 Task: Find connections with filter location Moskháton with filter topic #moneywith filter profile language German with filter current company Exchange4media with filter school St Joseph's College of Commerce (Autonomous) with filter industry Metal Valve, Ball, and Roller Manufacturing with filter service category Project Management with filter keywords title Personal Trainer
Action: Mouse moved to (310, 208)
Screenshot: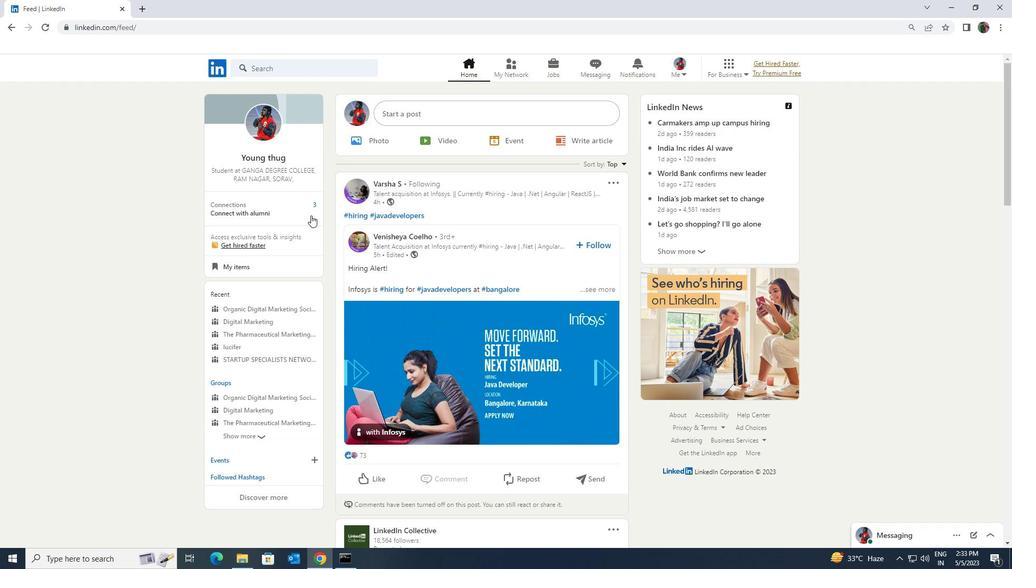 
Action: Mouse pressed left at (310, 208)
Screenshot: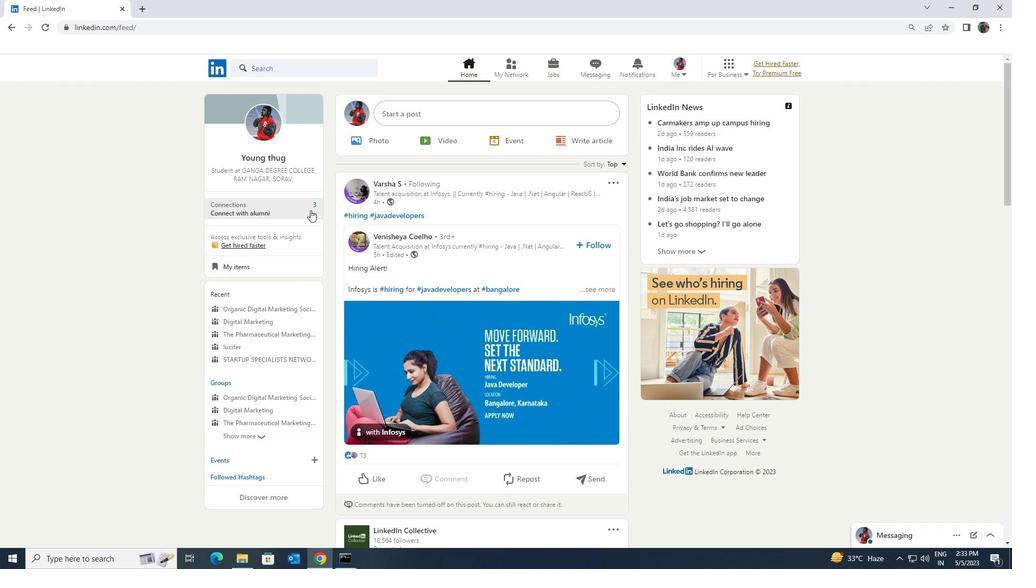 
Action: Mouse moved to (324, 122)
Screenshot: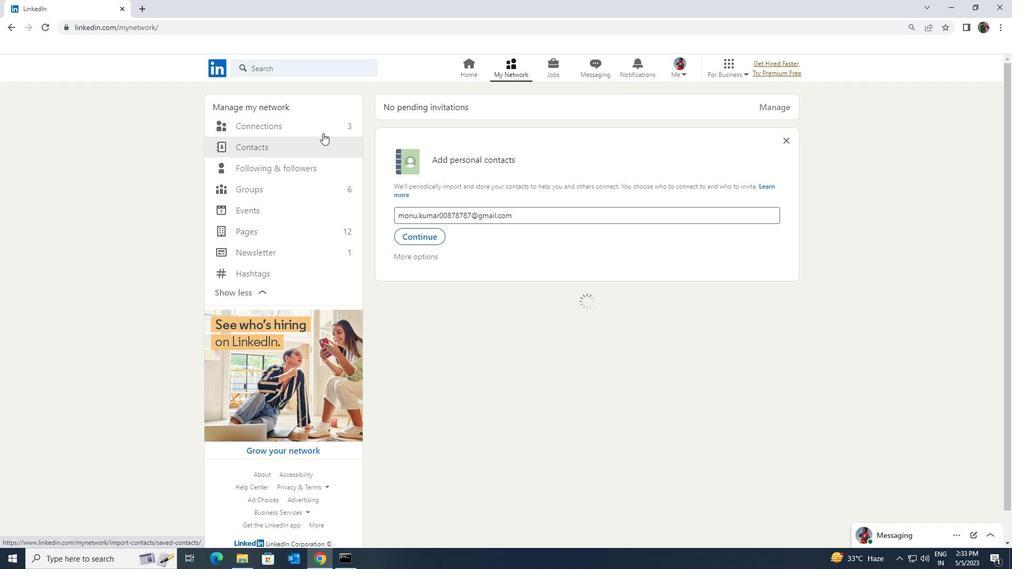 
Action: Mouse pressed left at (324, 122)
Screenshot: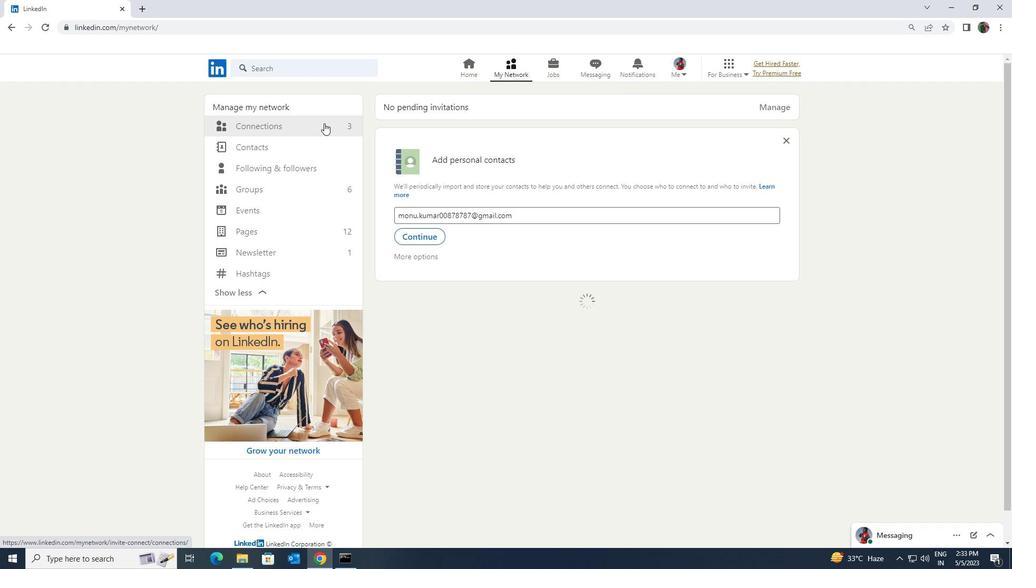 
Action: Mouse moved to (583, 124)
Screenshot: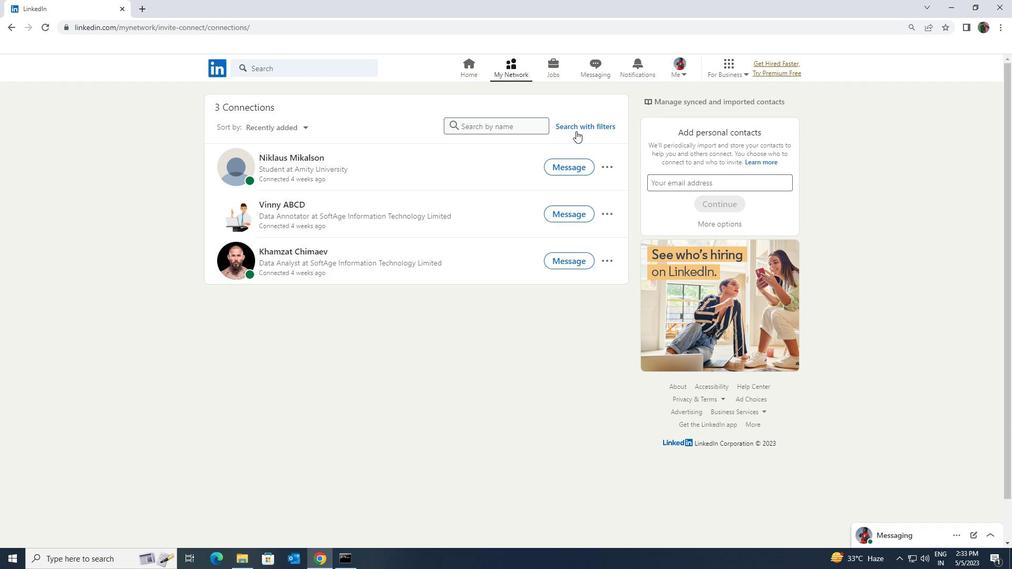 
Action: Mouse pressed left at (583, 124)
Screenshot: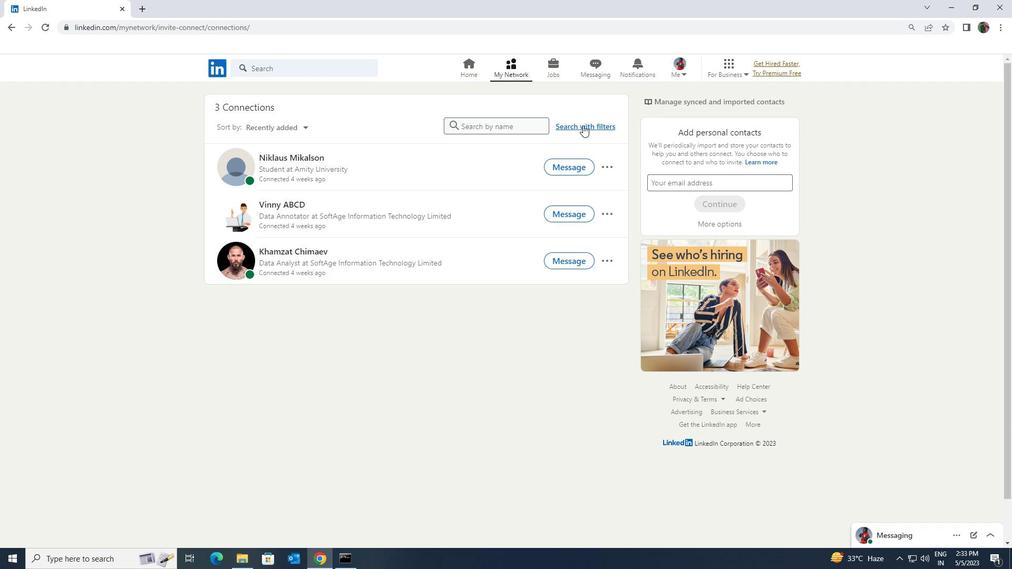 
Action: Mouse moved to (535, 97)
Screenshot: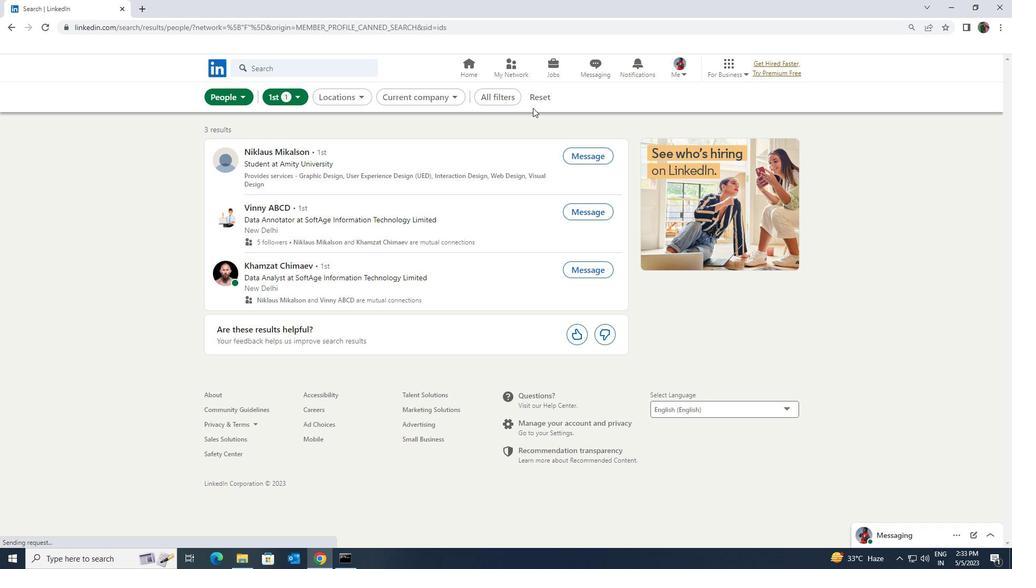 
Action: Mouse pressed left at (535, 97)
Screenshot: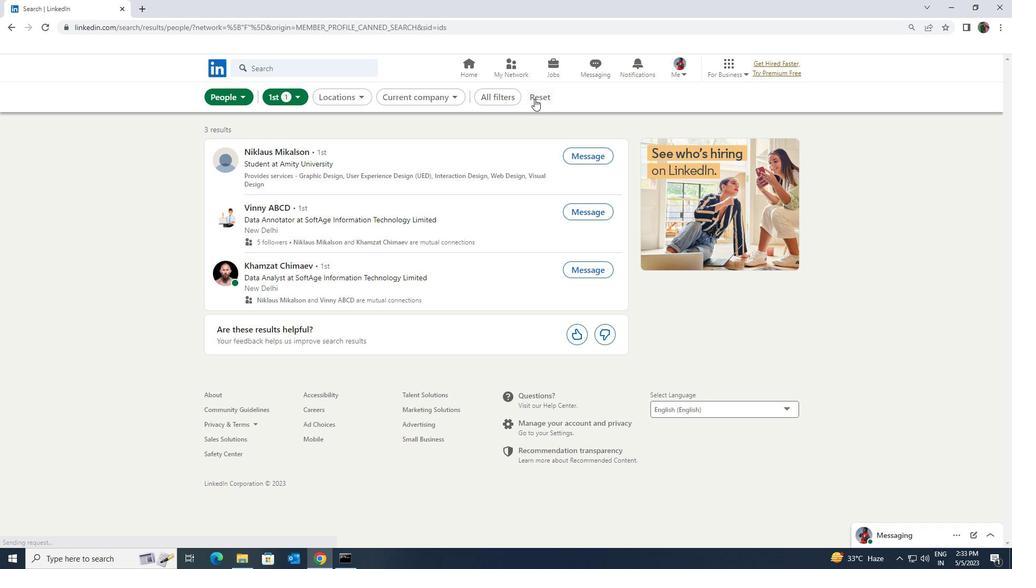 
Action: Mouse moved to (527, 98)
Screenshot: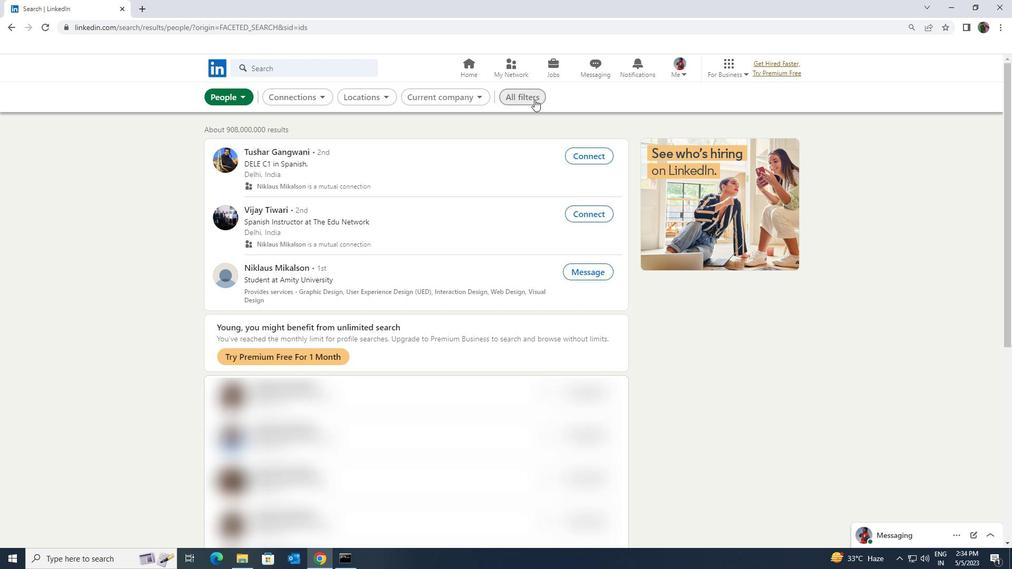 
Action: Mouse pressed left at (527, 98)
Screenshot: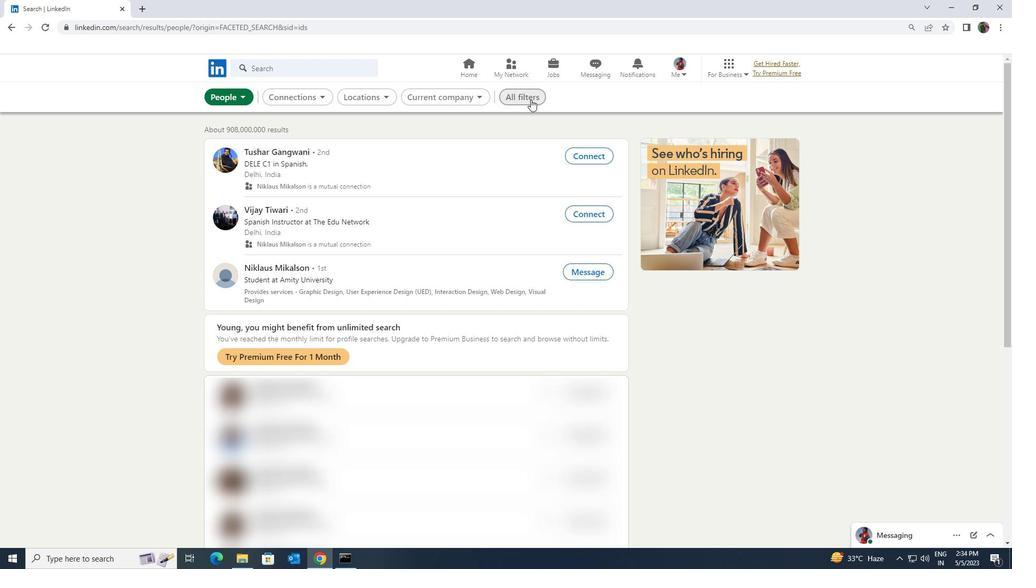 
Action: Mouse moved to (885, 410)
Screenshot: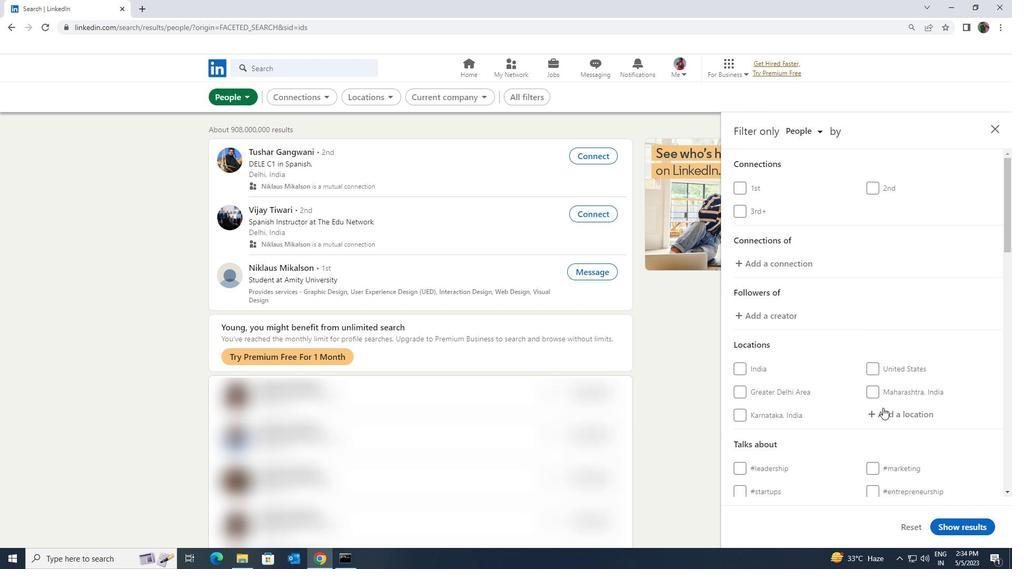 
Action: Mouse pressed left at (885, 410)
Screenshot: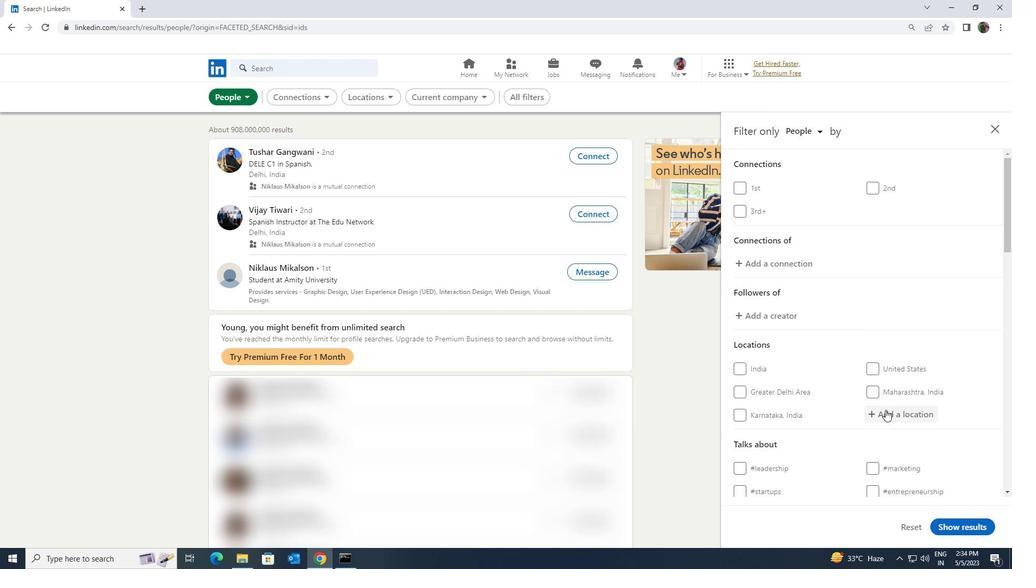 
Action: Key pressed <Key.shift>MOSKHATON
Screenshot: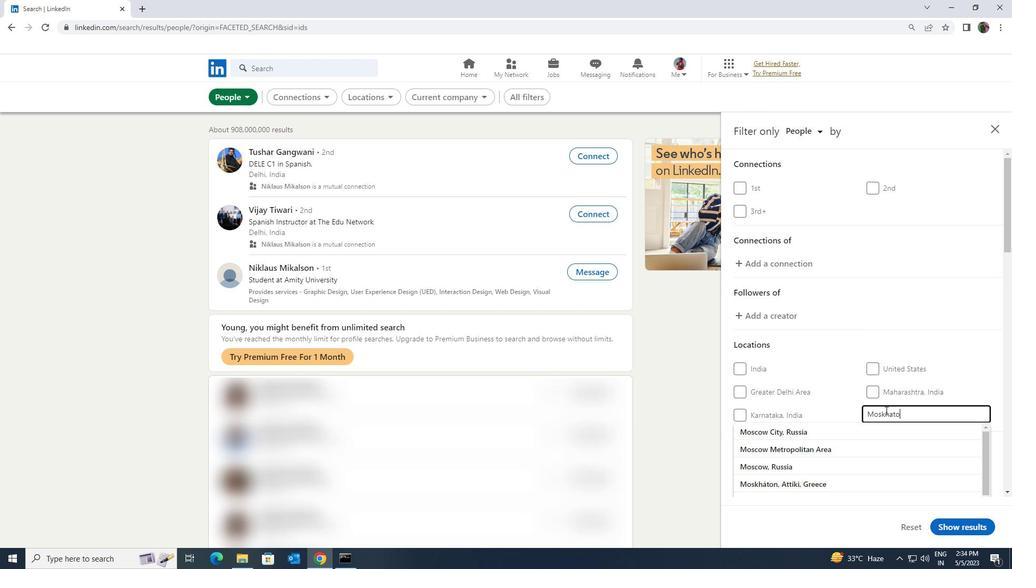 
Action: Mouse moved to (879, 428)
Screenshot: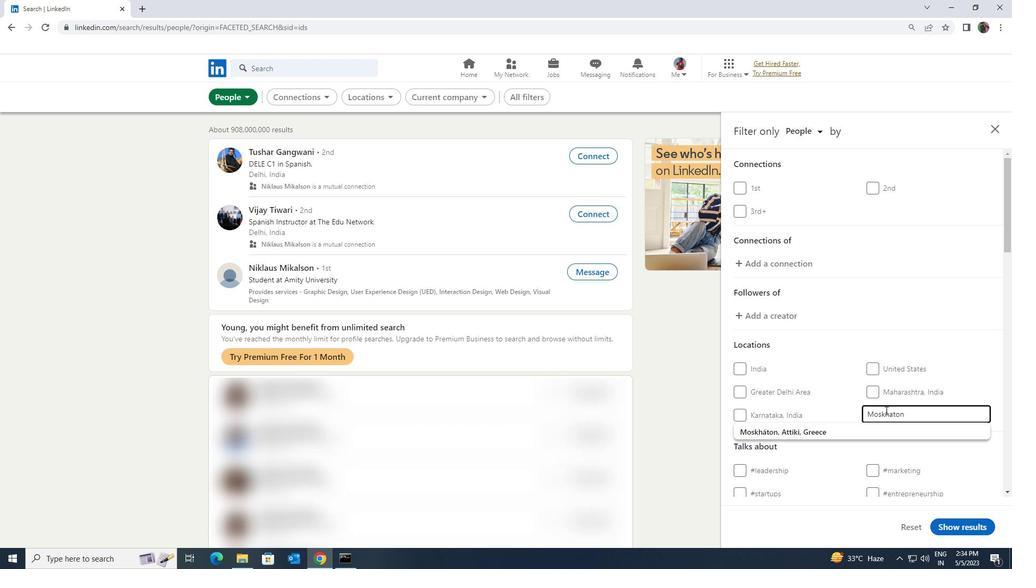 
Action: Mouse pressed left at (879, 428)
Screenshot: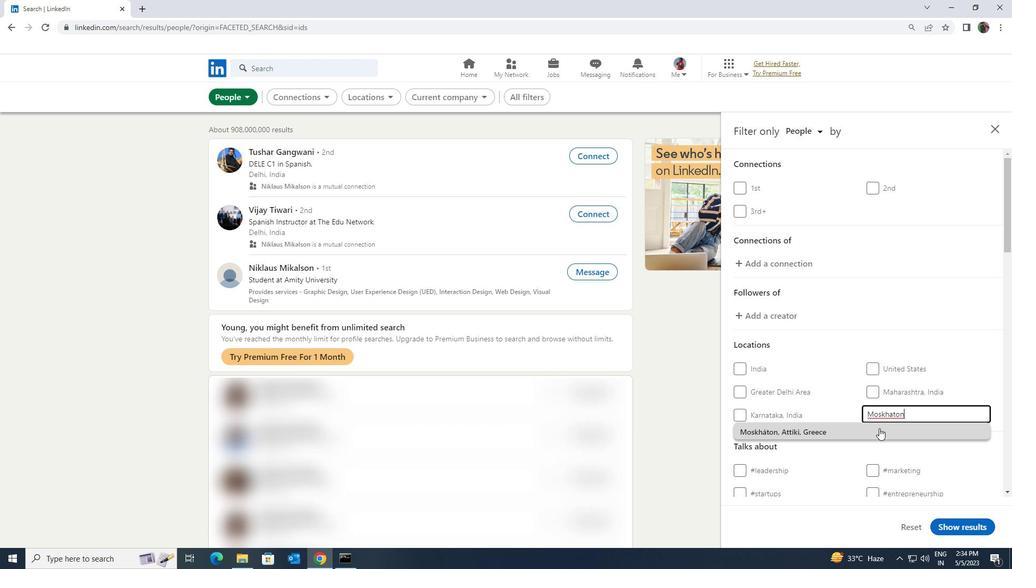 
Action: Mouse scrolled (879, 428) with delta (0, 0)
Screenshot: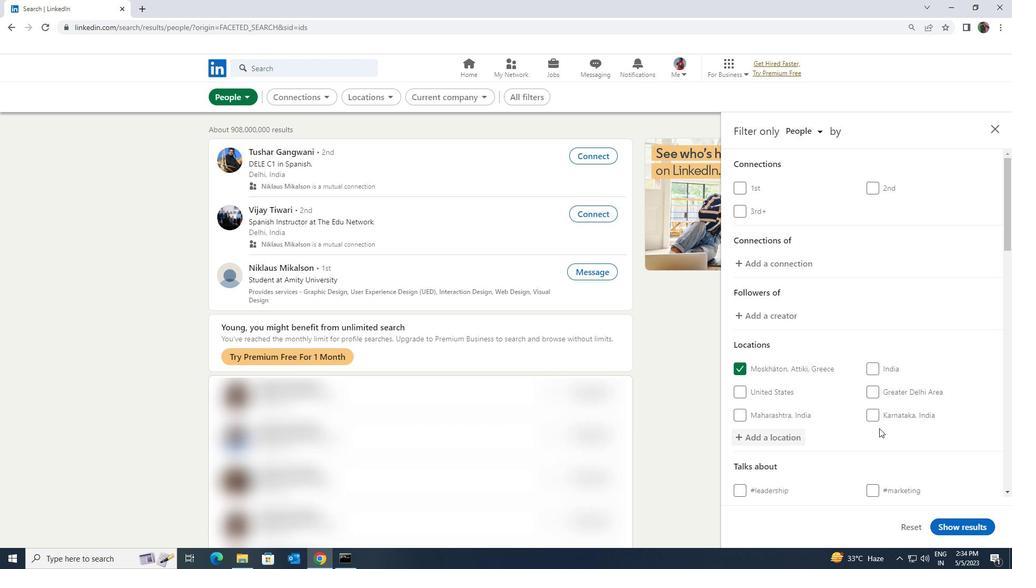 
Action: Mouse moved to (879, 428)
Screenshot: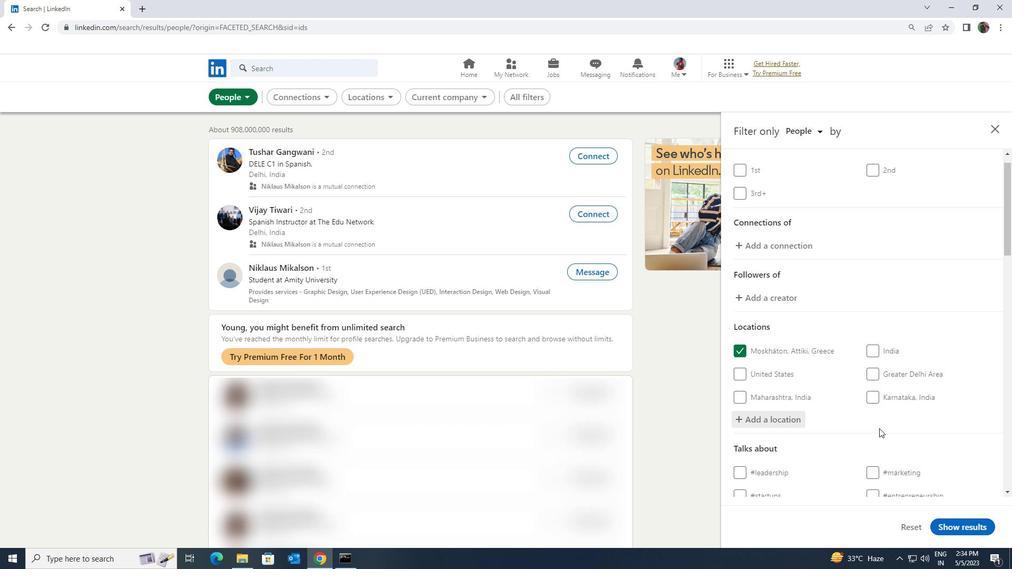 
Action: Mouse scrolled (879, 428) with delta (0, 0)
Screenshot: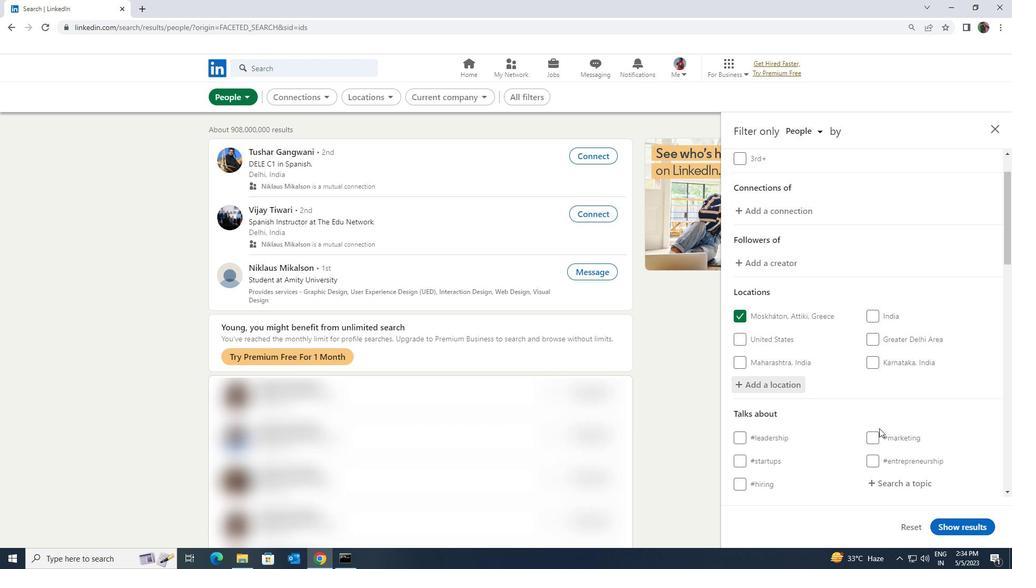 
Action: Mouse pressed left at (879, 428)
Screenshot: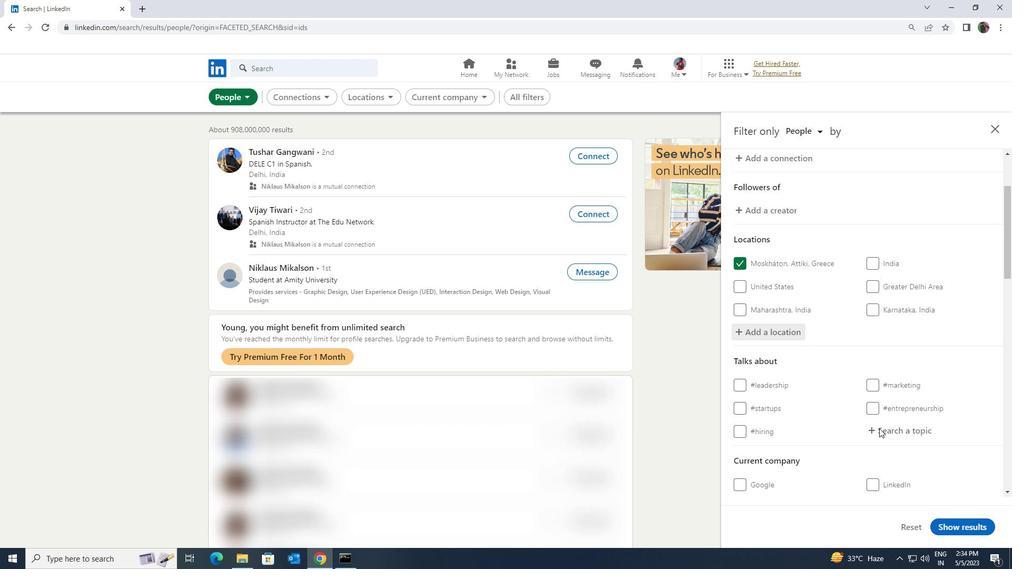 
Action: Key pressed <Key.shift><Key.shift><Key.shift>MONEY
Screenshot: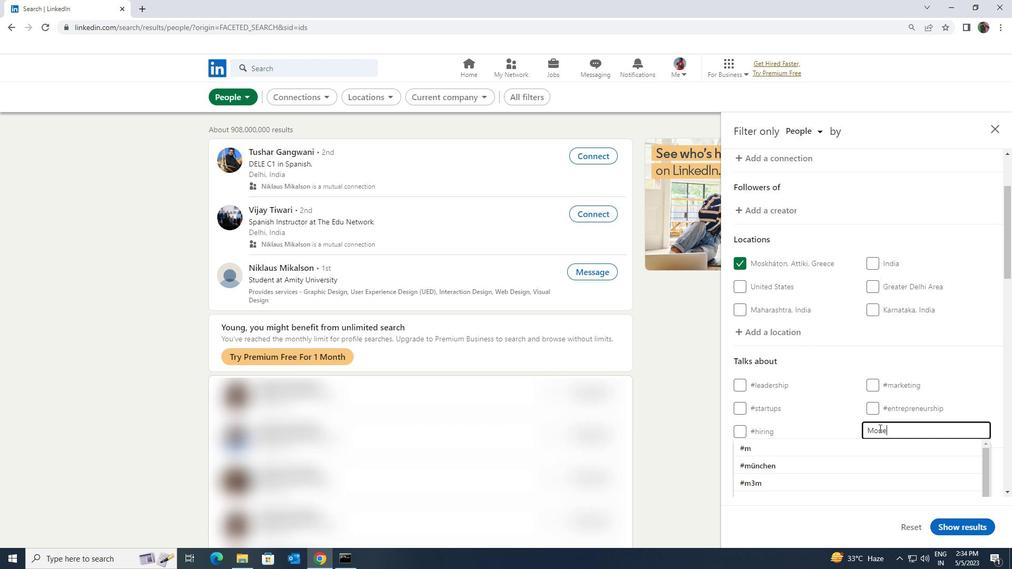 
Action: Mouse moved to (878, 440)
Screenshot: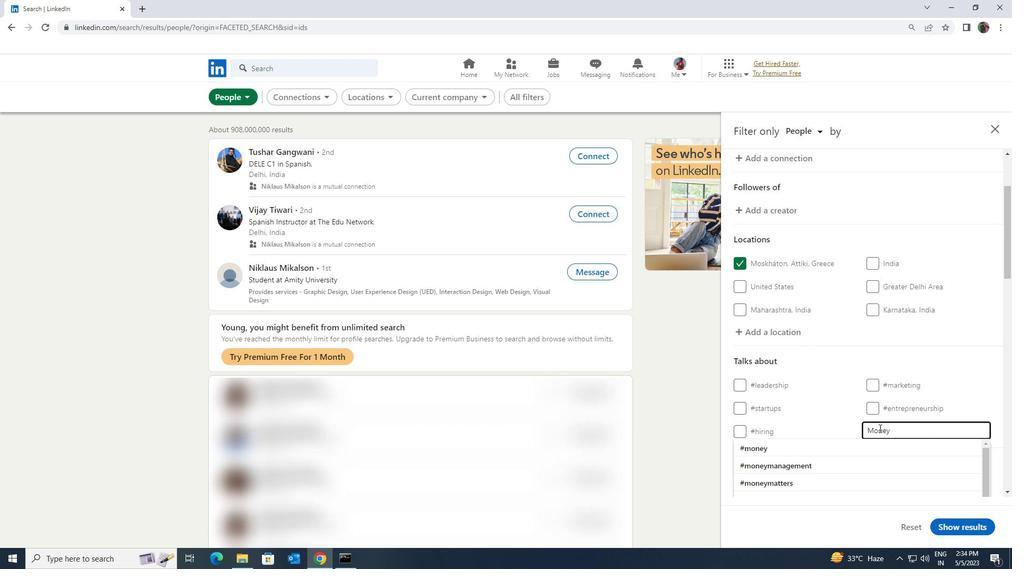 
Action: Mouse pressed left at (878, 440)
Screenshot: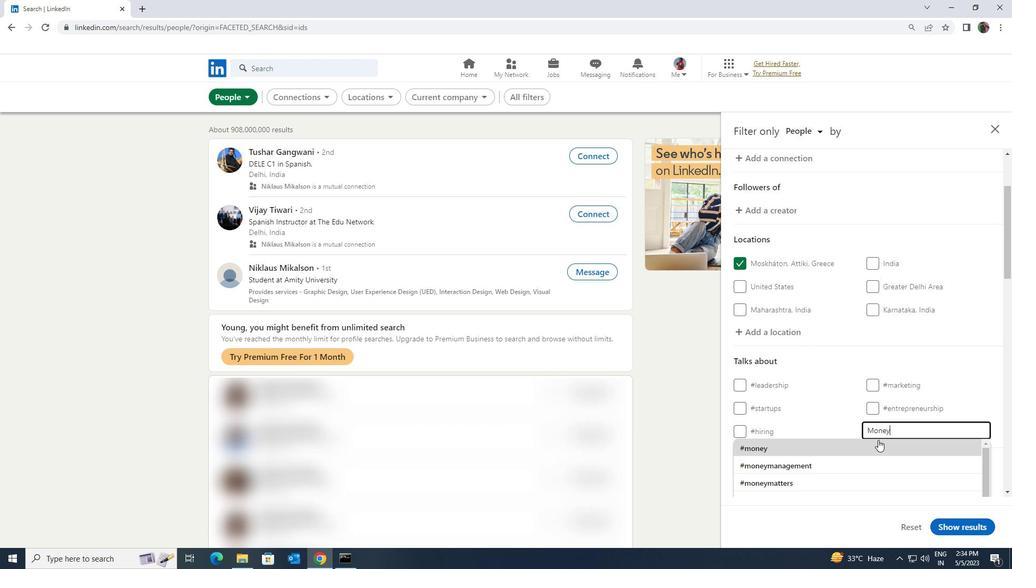 
Action: Mouse scrolled (878, 439) with delta (0, 0)
Screenshot: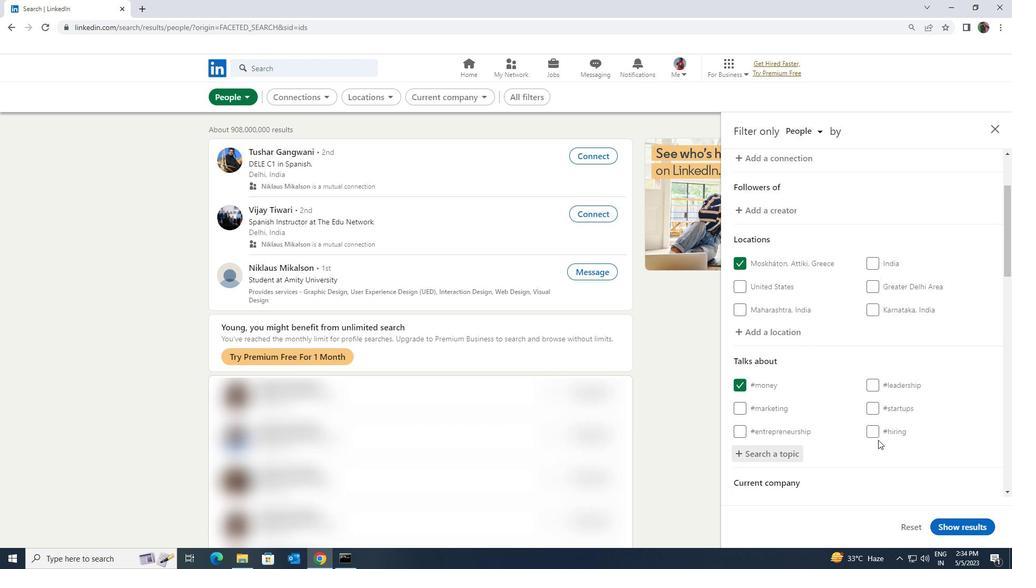 
Action: Mouse scrolled (878, 439) with delta (0, 0)
Screenshot: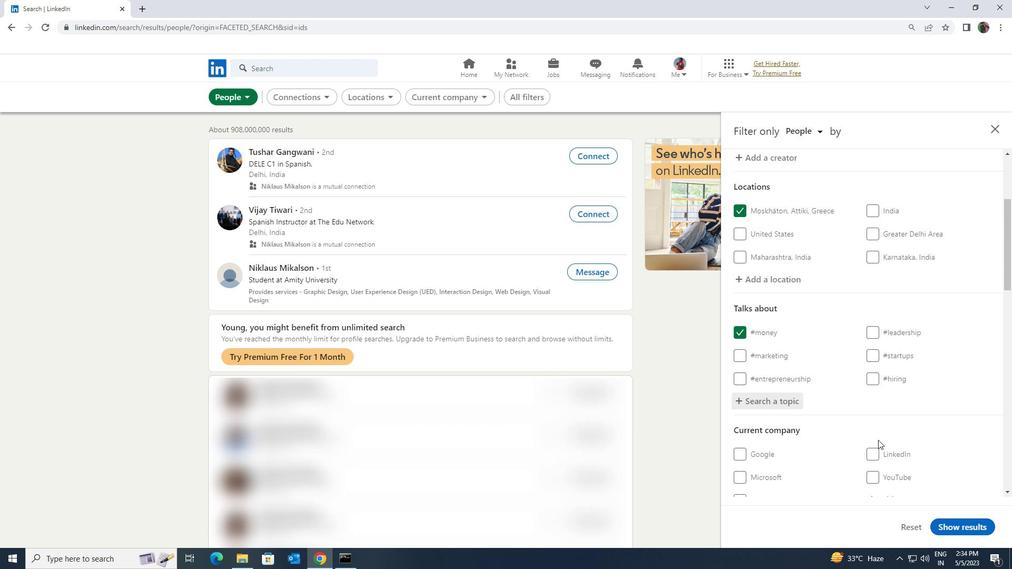 
Action: Mouse scrolled (878, 439) with delta (0, 0)
Screenshot: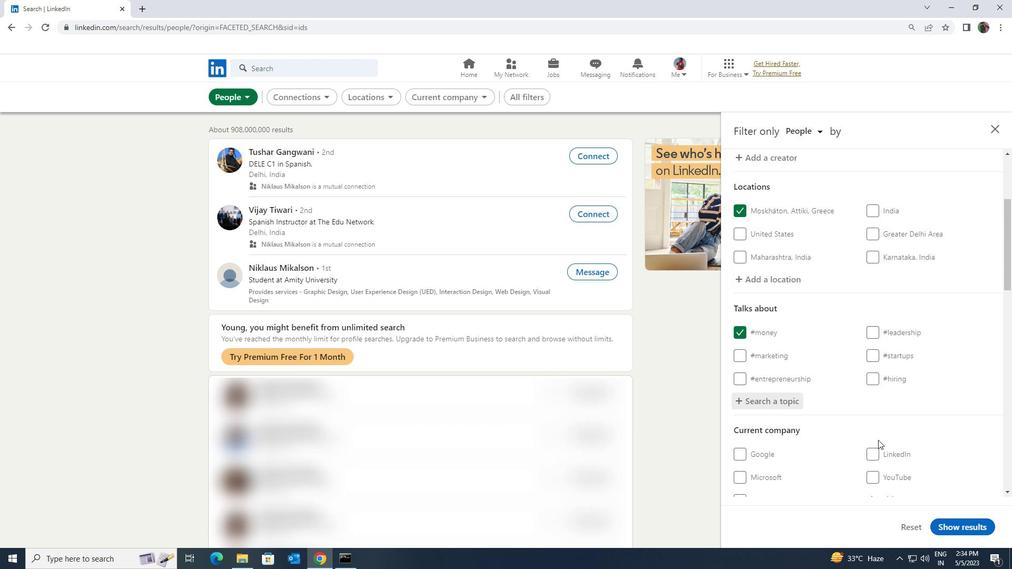 
Action: Mouse scrolled (878, 439) with delta (0, 0)
Screenshot: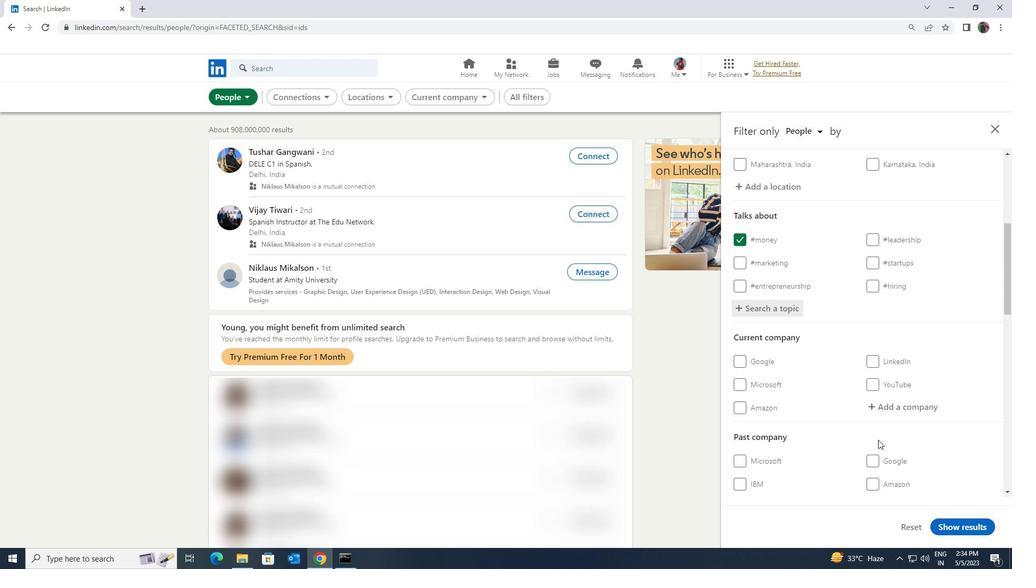 
Action: Mouse scrolled (878, 439) with delta (0, 0)
Screenshot: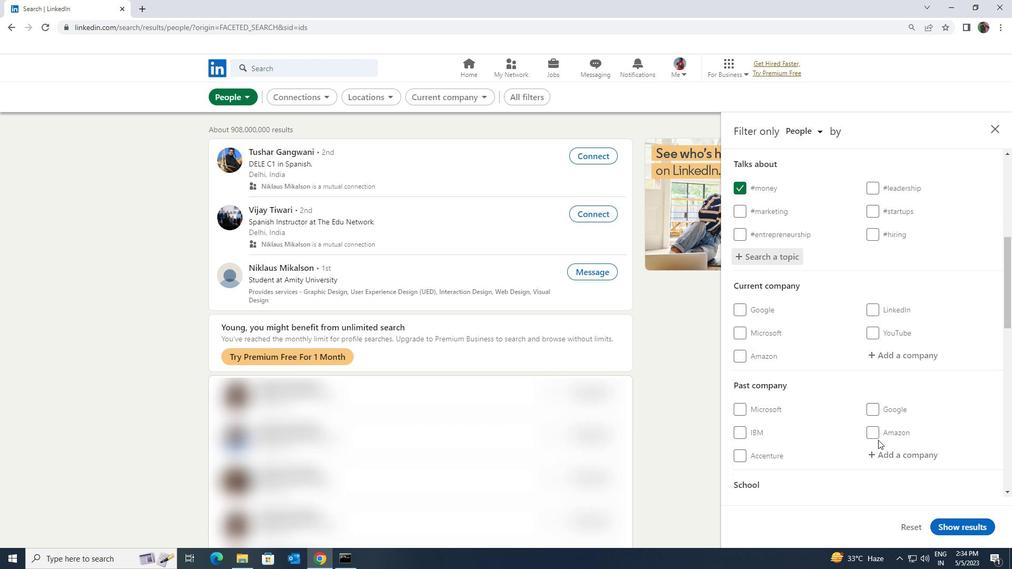 
Action: Mouse scrolled (878, 439) with delta (0, 0)
Screenshot: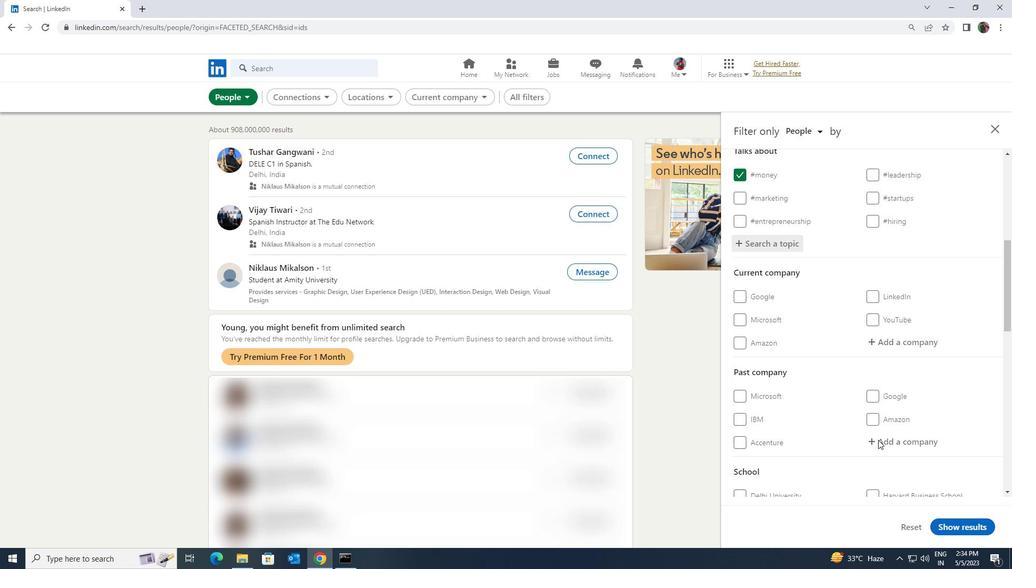 
Action: Mouse scrolled (878, 439) with delta (0, 0)
Screenshot: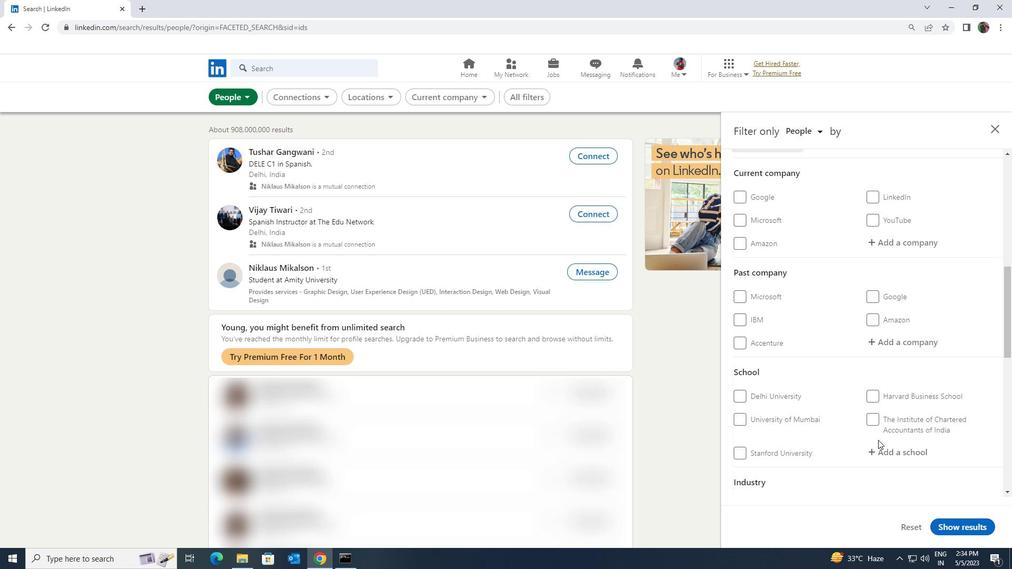 
Action: Mouse scrolled (878, 439) with delta (0, 0)
Screenshot: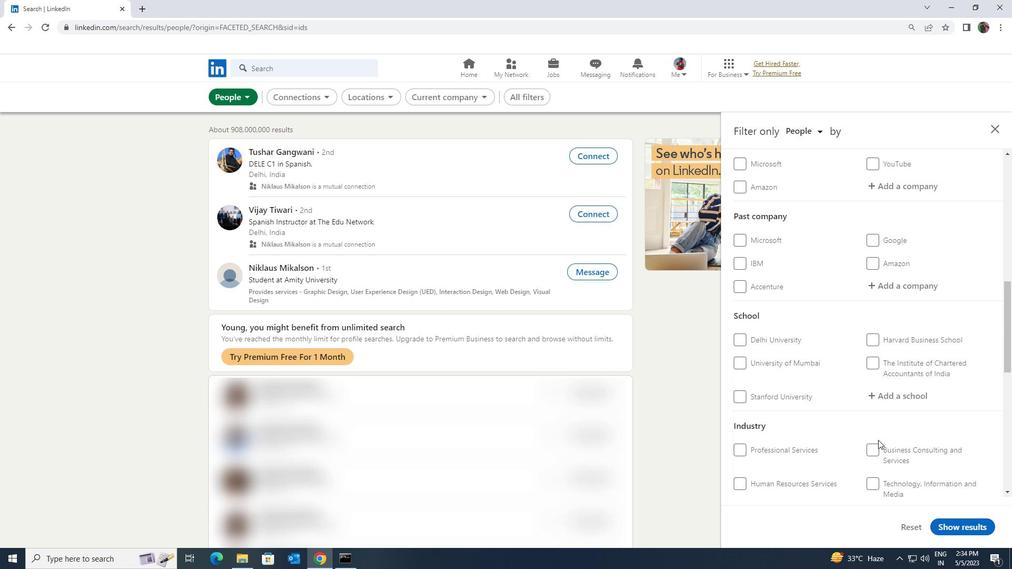 
Action: Mouse scrolled (878, 439) with delta (0, 0)
Screenshot: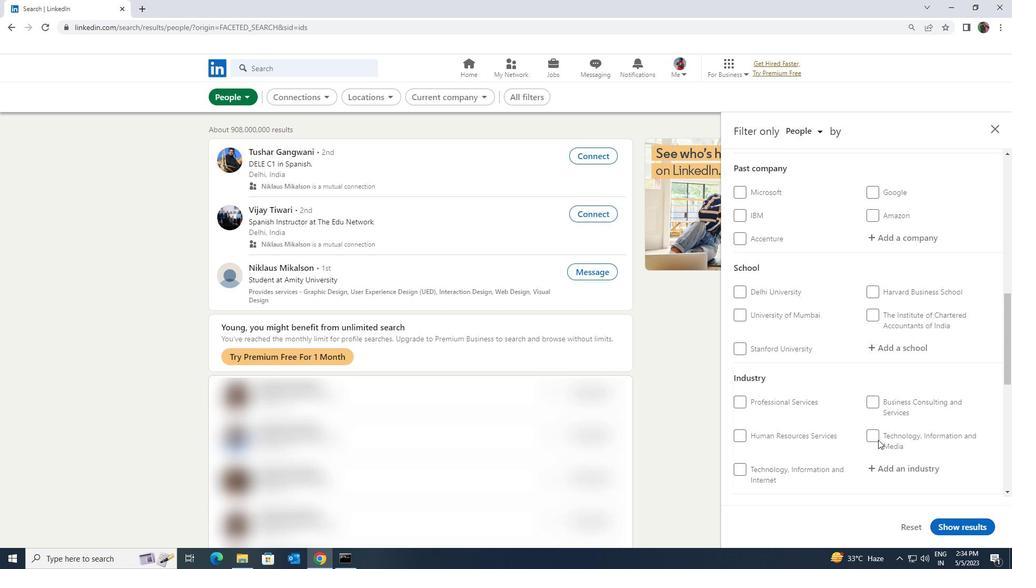 
Action: Mouse scrolled (878, 439) with delta (0, 0)
Screenshot: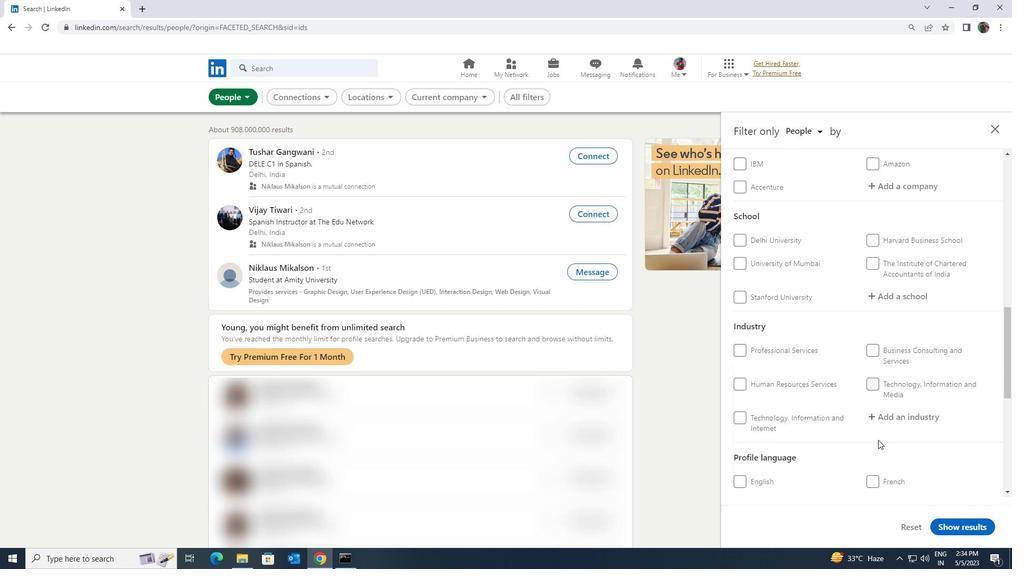 
Action: Mouse moved to (771, 468)
Screenshot: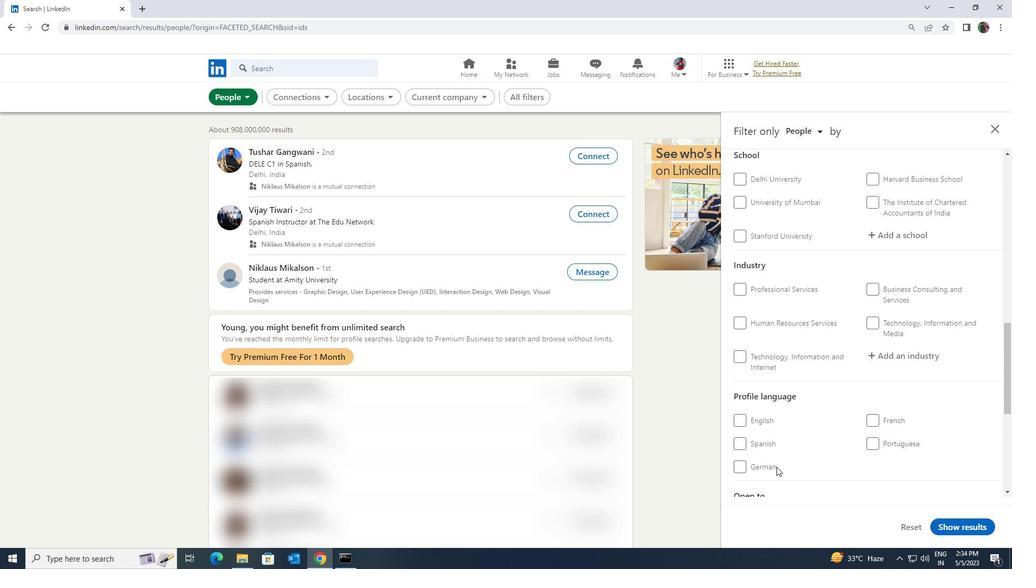 
Action: Mouse pressed left at (771, 468)
Screenshot: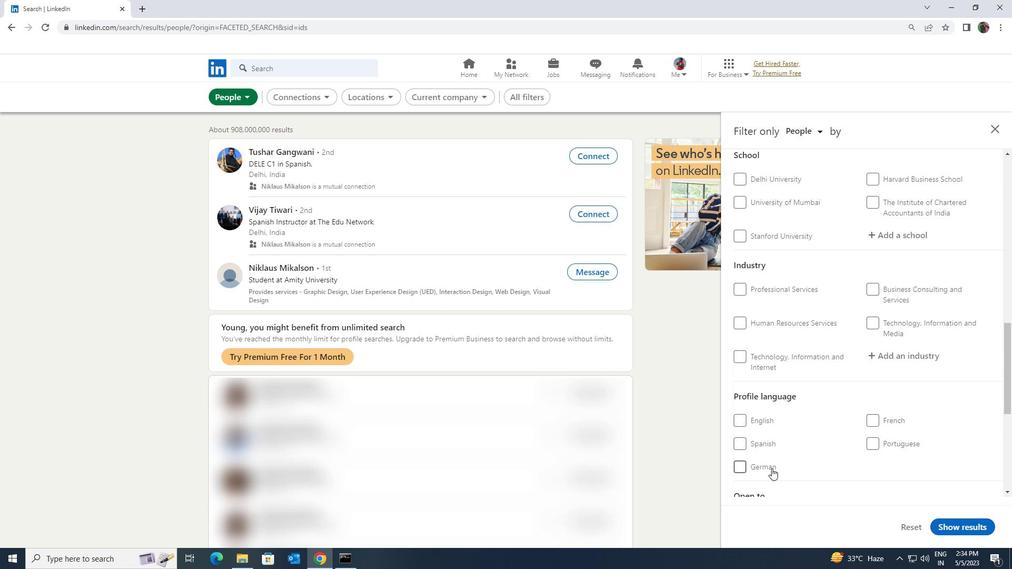 
Action: Mouse moved to (862, 463)
Screenshot: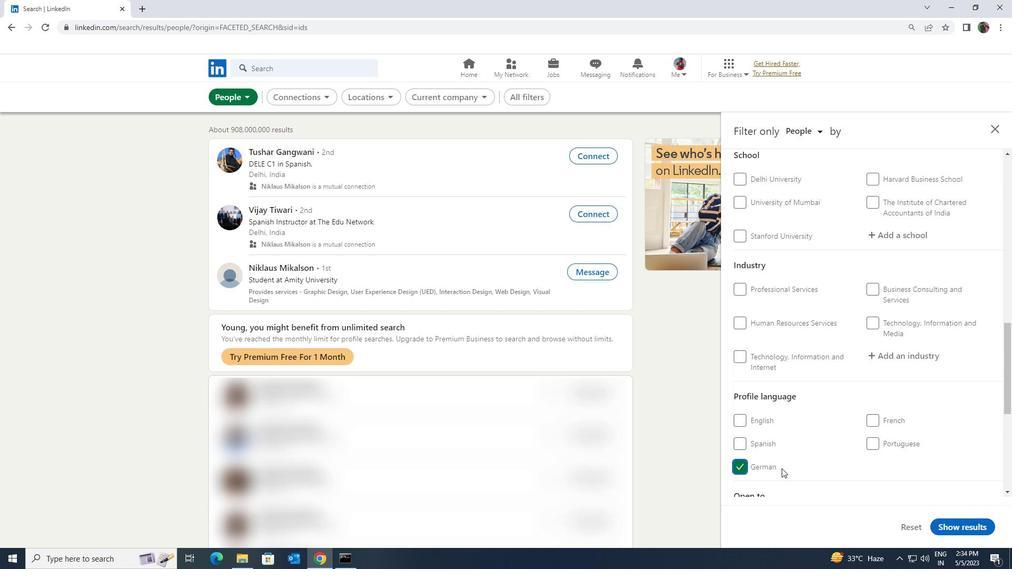 
Action: Mouse scrolled (862, 464) with delta (0, 0)
Screenshot: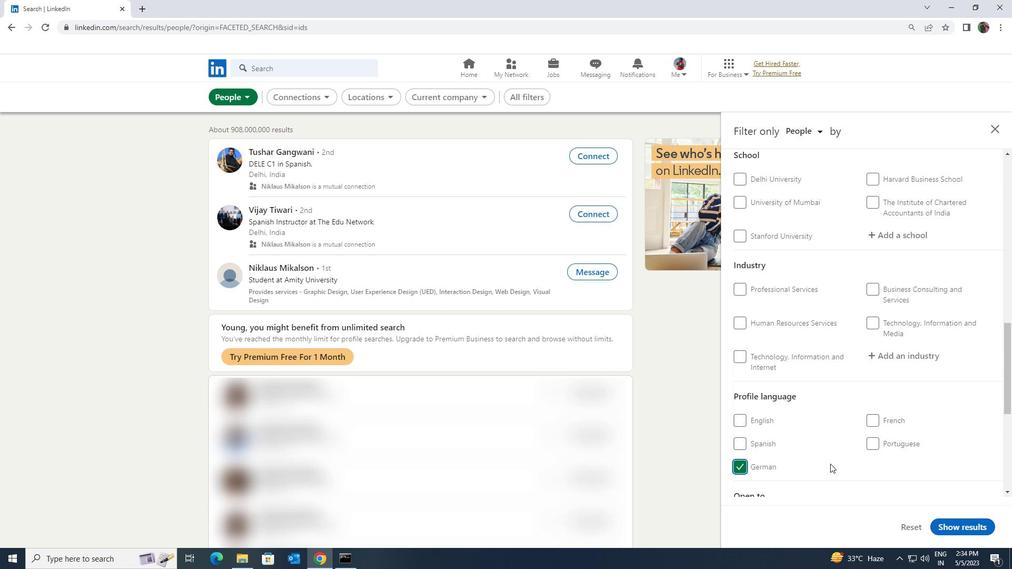 
Action: Mouse scrolled (862, 464) with delta (0, 0)
Screenshot: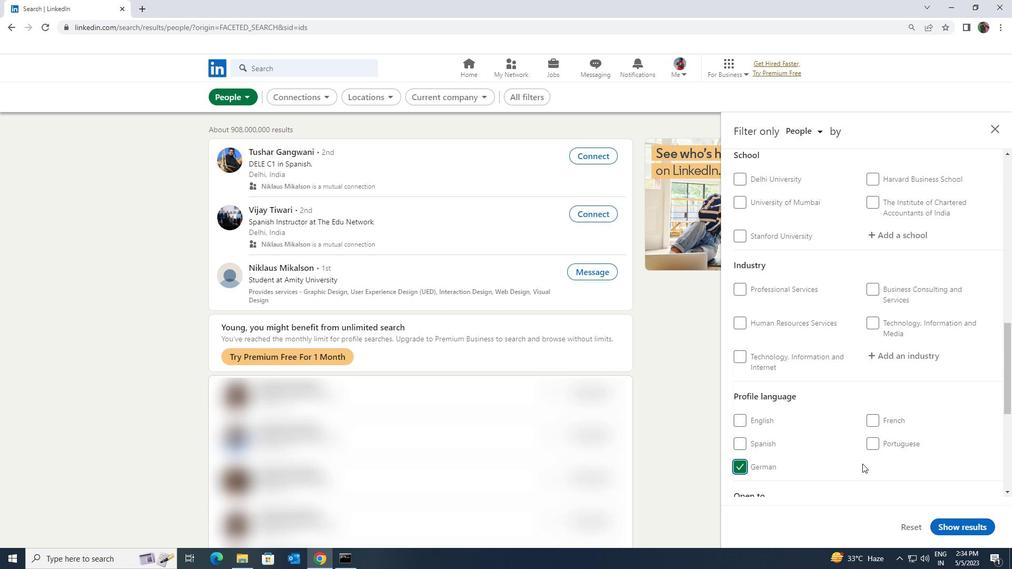 
Action: Mouse scrolled (862, 464) with delta (0, 0)
Screenshot: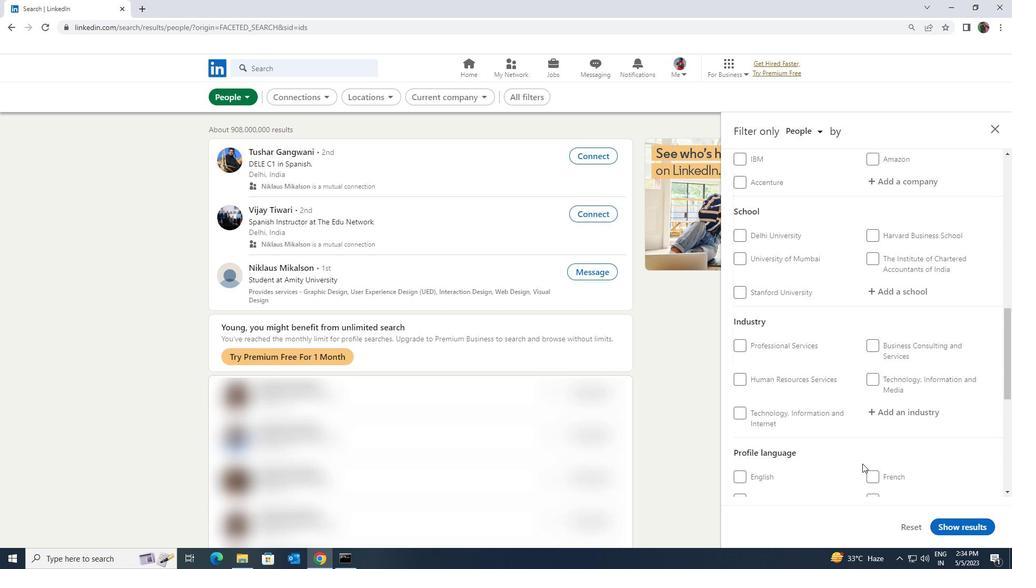
Action: Mouse scrolled (862, 464) with delta (0, 0)
Screenshot: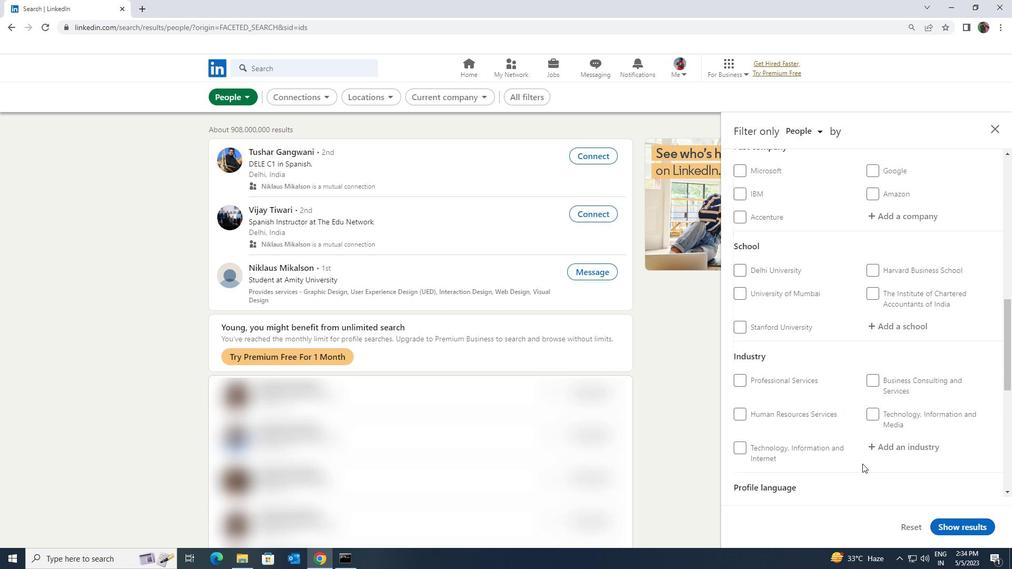 
Action: Mouse scrolled (862, 464) with delta (0, 0)
Screenshot: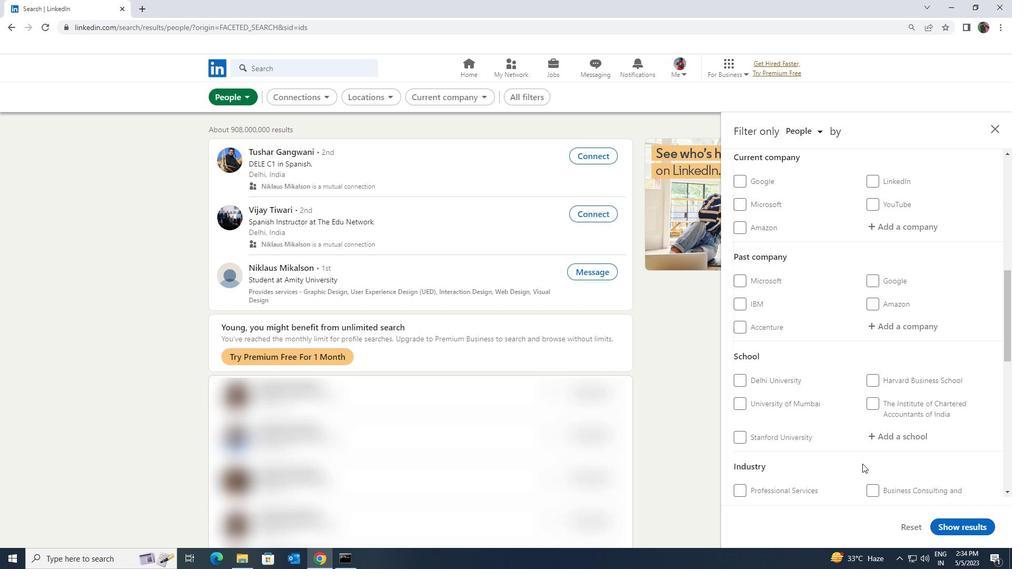 
Action: Mouse scrolled (862, 464) with delta (0, 0)
Screenshot: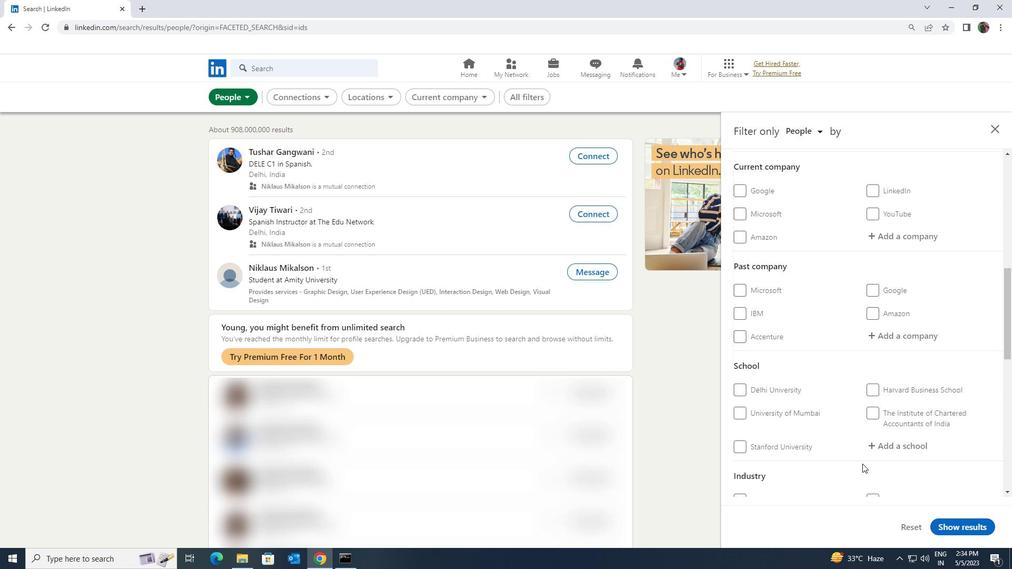 
Action: Mouse scrolled (862, 464) with delta (0, 0)
Screenshot: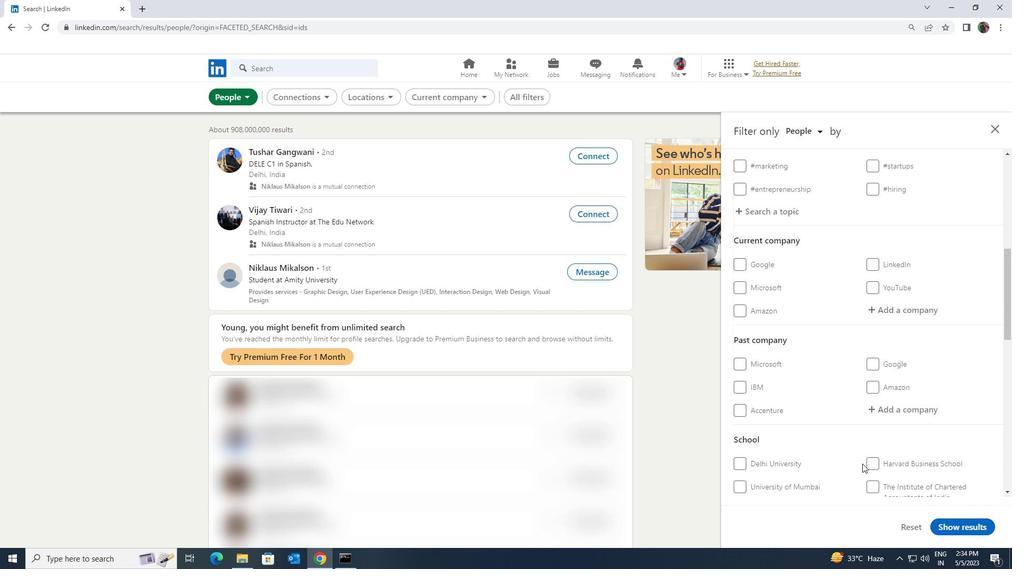 
Action: Mouse moved to (884, 397)
Screenshot: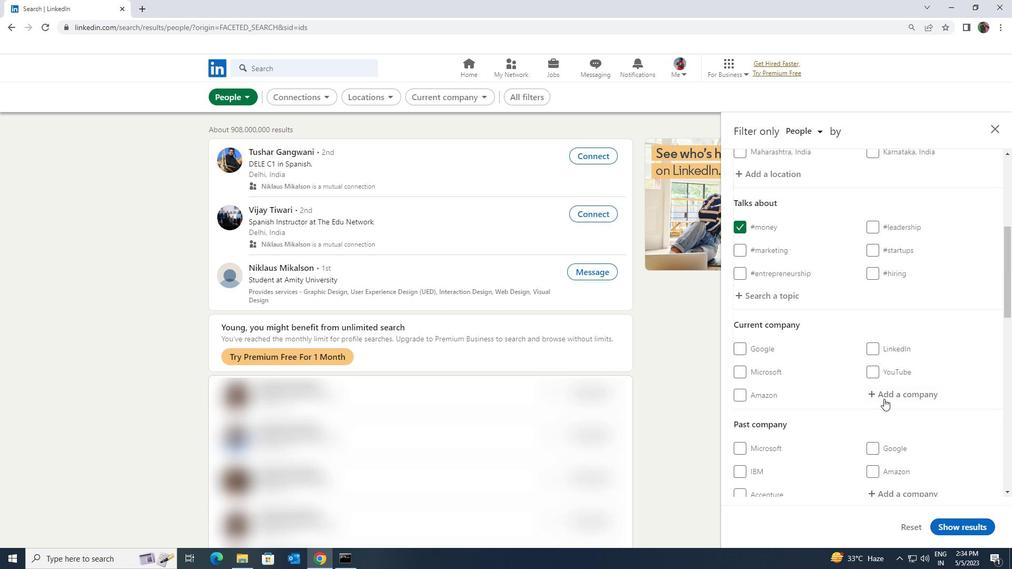 
Action: Mouse pressed left at (884, 397)
Screenshot: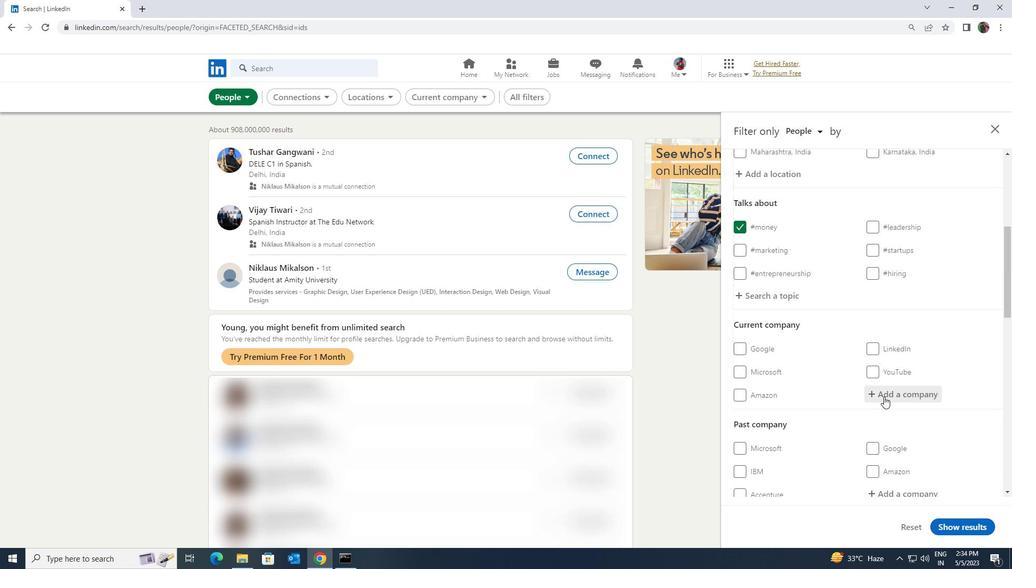
Action: Key pressed <Key.shift><Key.shift><Key.shift><Key.shift><Key.shift>EXCHANGE4MEDIA
Screenshot: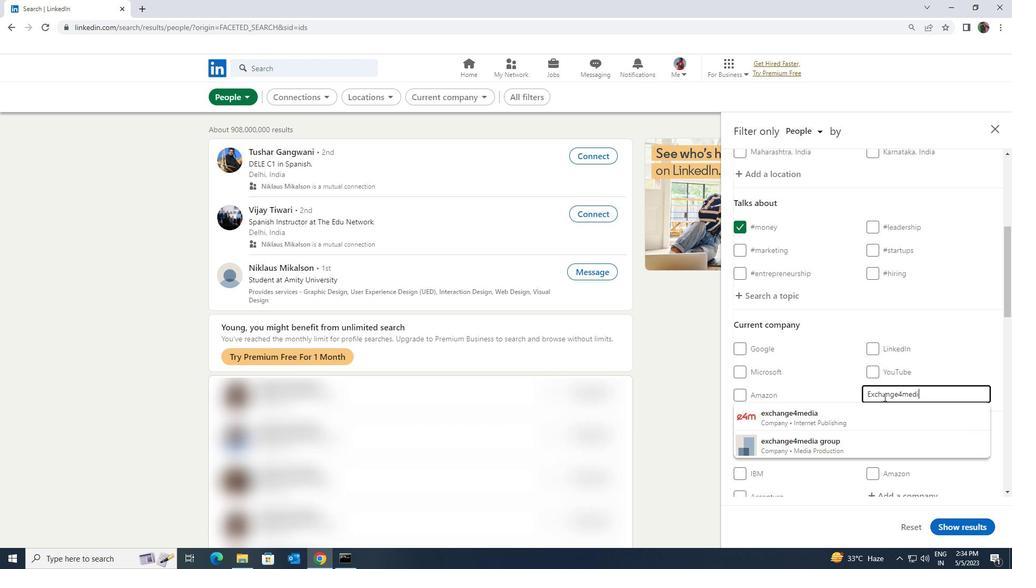 
Action: Mouse moved to (880, 411)
Screenshot: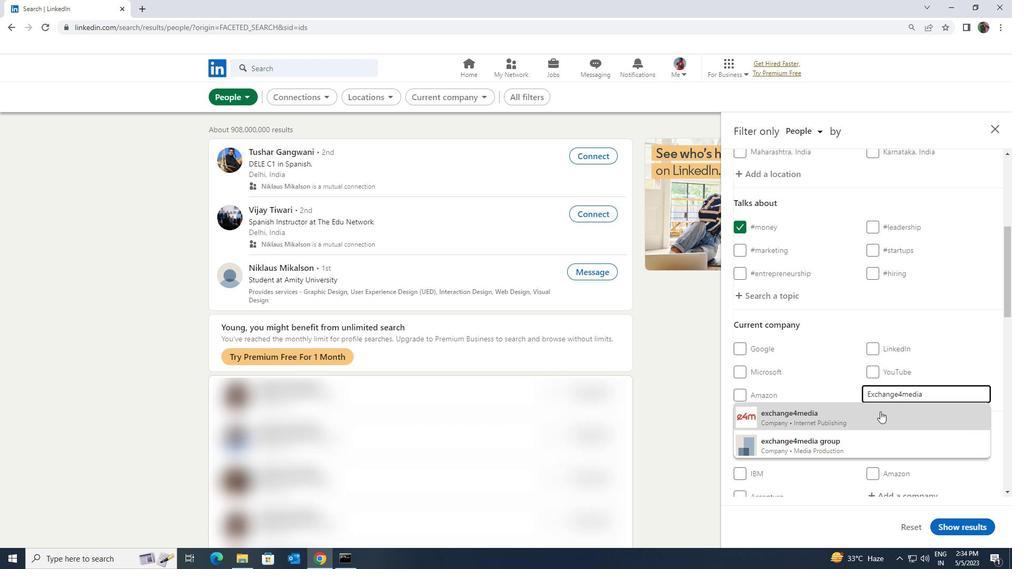 
Action: Mouse pressed left at (880, 411)
Screenshot: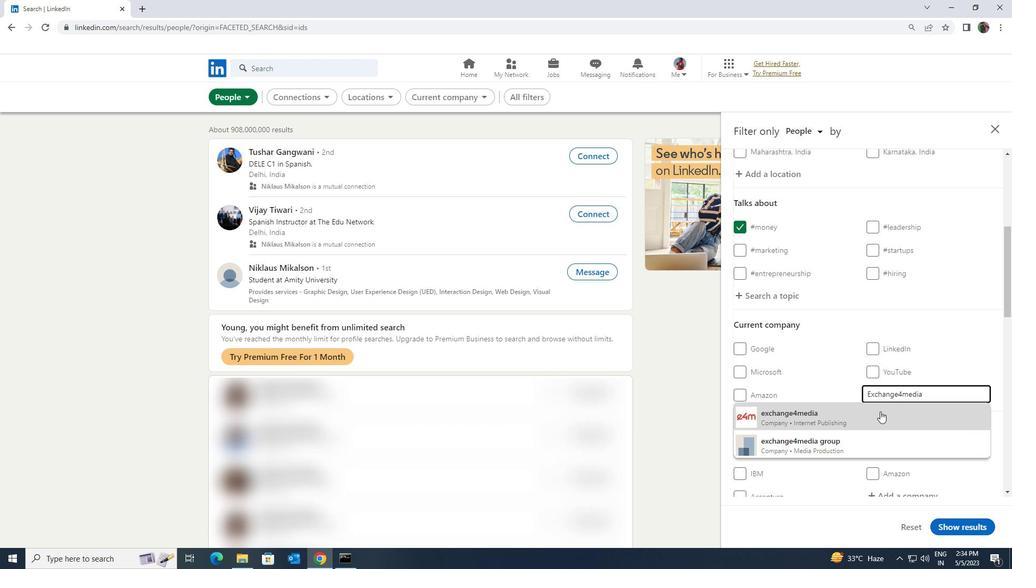 
Action: Mouse scrolled (880, 410) with delta (0, 0)
Screenshot: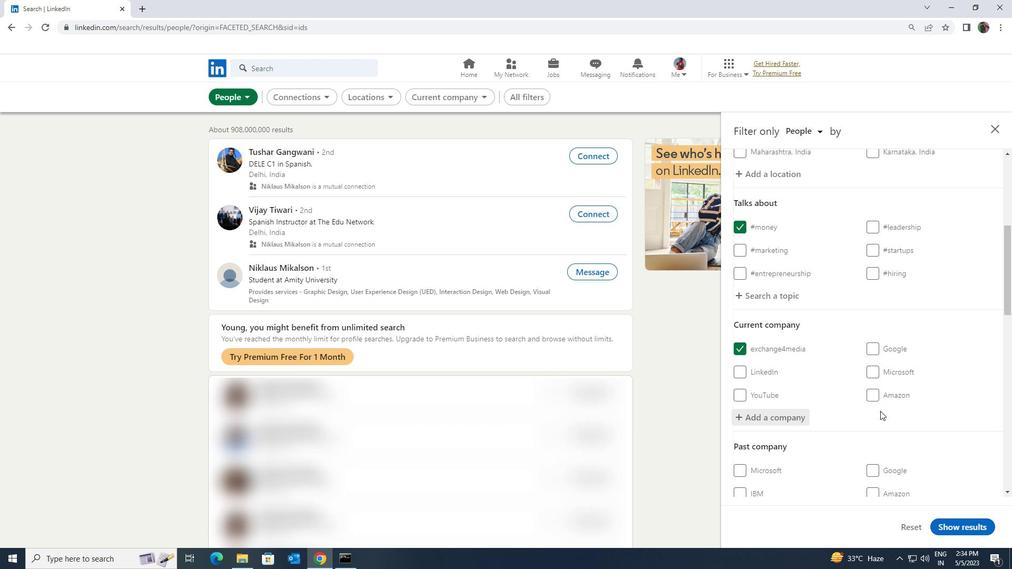 
Action: Mouse scrolled (880, 410) with delta (0, 0)
Screenshot: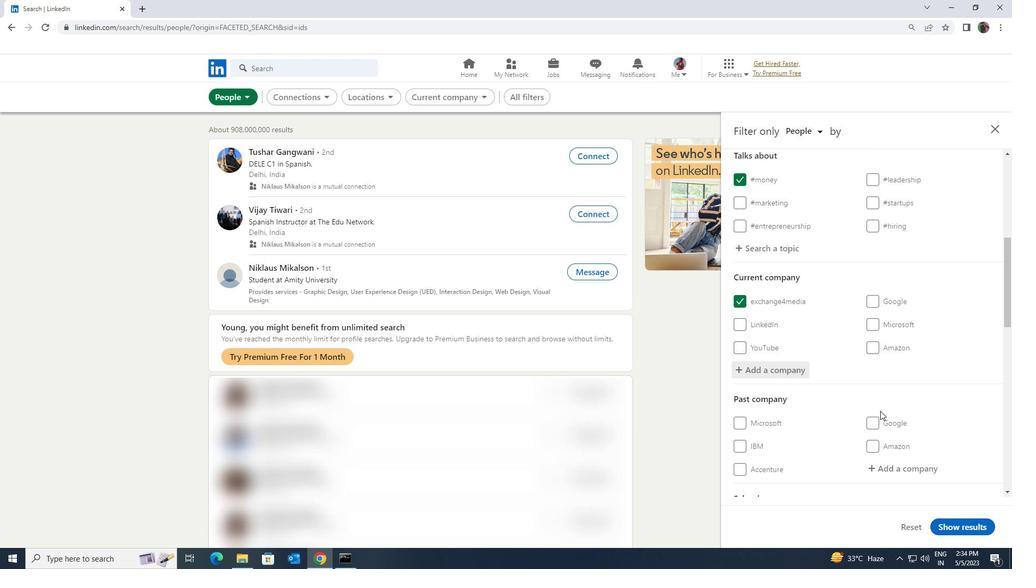 
Action: Mouse scrolled (880, 410) with delta (0, 0)
Screenshot: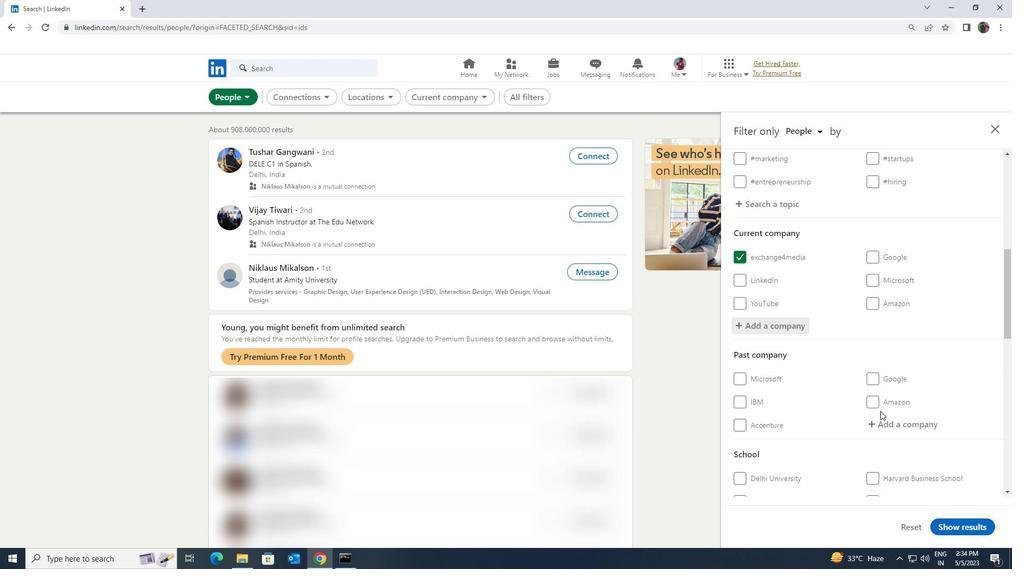 
Action: Mouse scrolled (880, 410) with delta (0, 0)
Screenshot: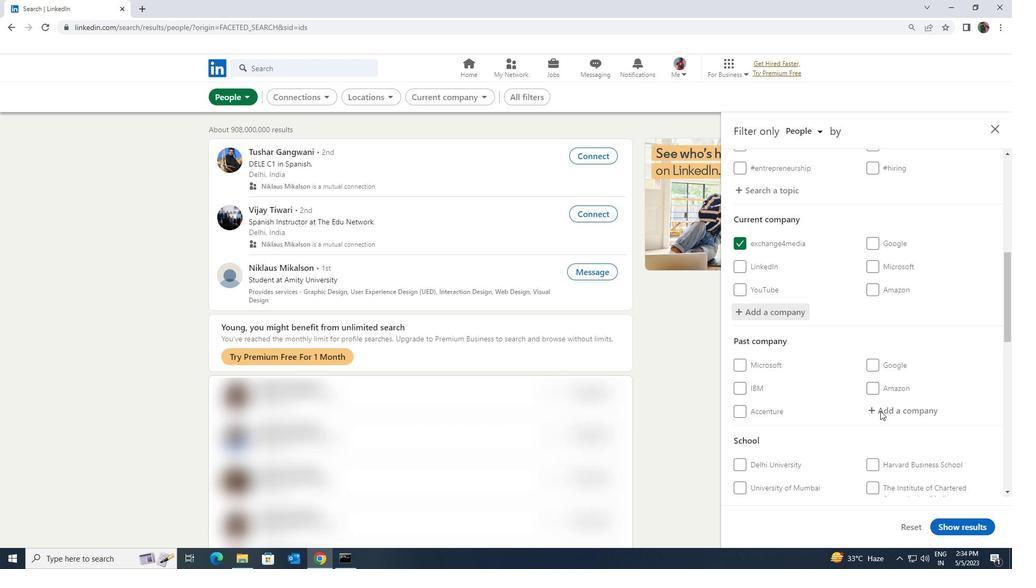 
Action: Mouse pressed left at (880, 411)
Screenshot: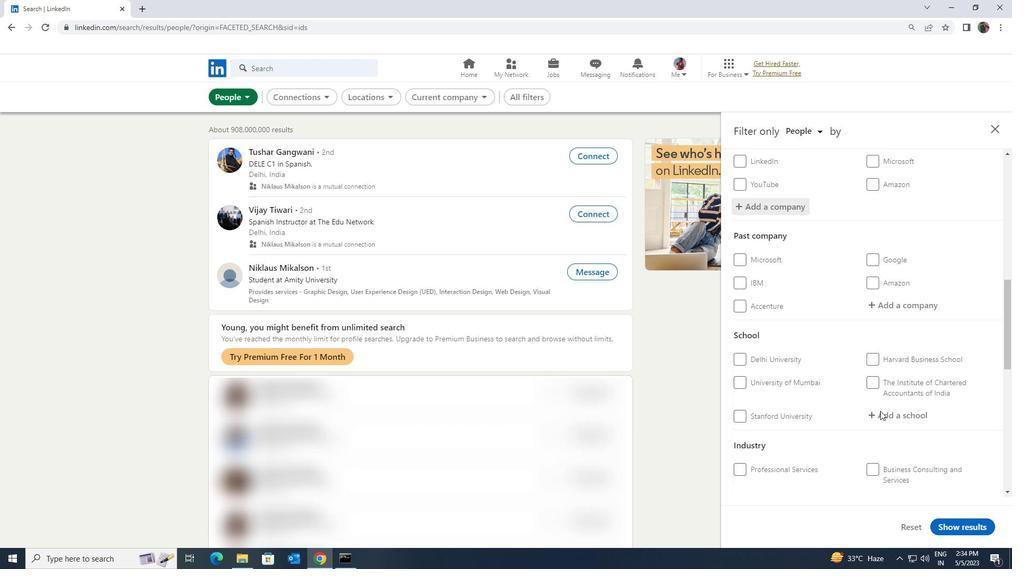 
Action: Key pressed <Key.shift>ST<Key.space>JOSE
Screenshot: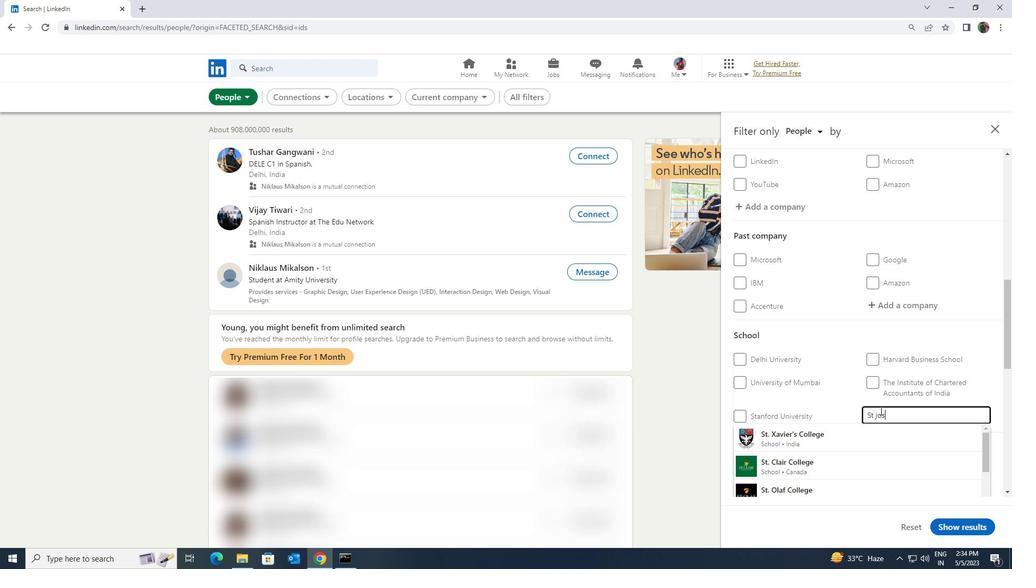 
Action: Mouse moved to (874, 429)
Screenshot: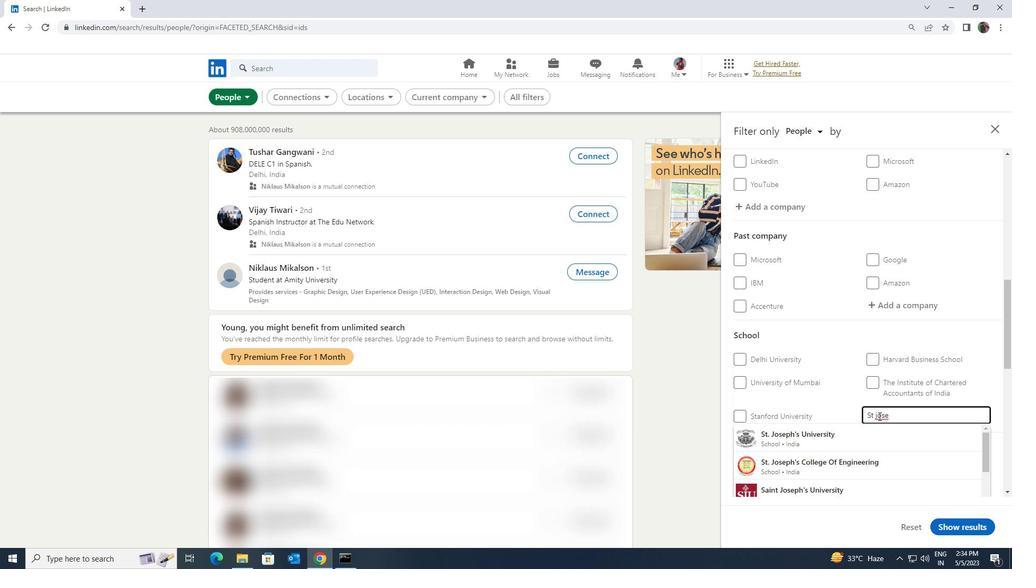 
Action: Mouse pressed left at (874, 429)
Screenshot: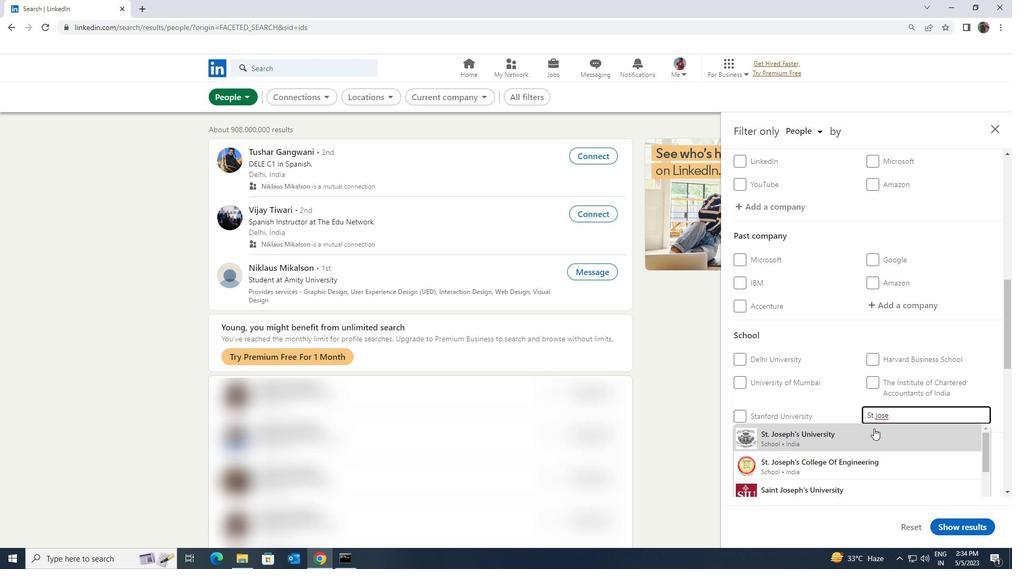 
Action: Mouse scrolled (874, 428) with delta (0, 0)
Screenshot: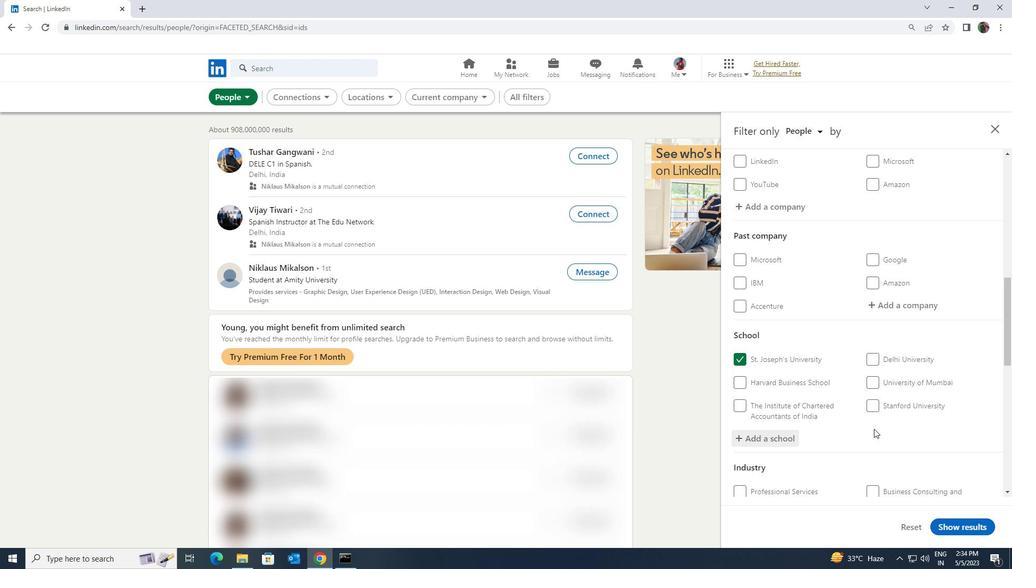 
Action: Mouse scrolled (874, 428) with delta (0, 0)
Screenshot: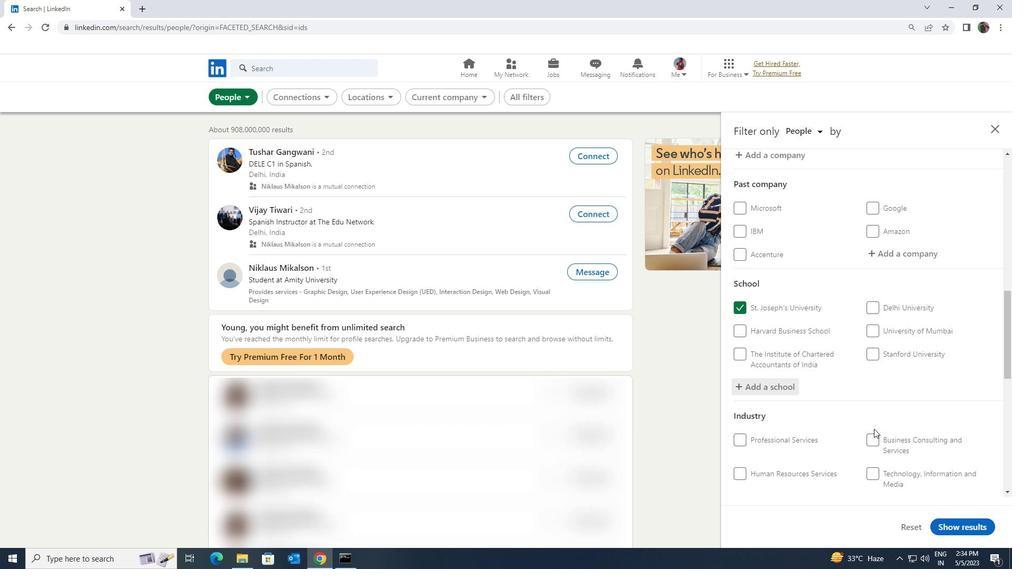 
Action: Mouse scrolled (874, 428) with delta (0, 0)
Screenshot: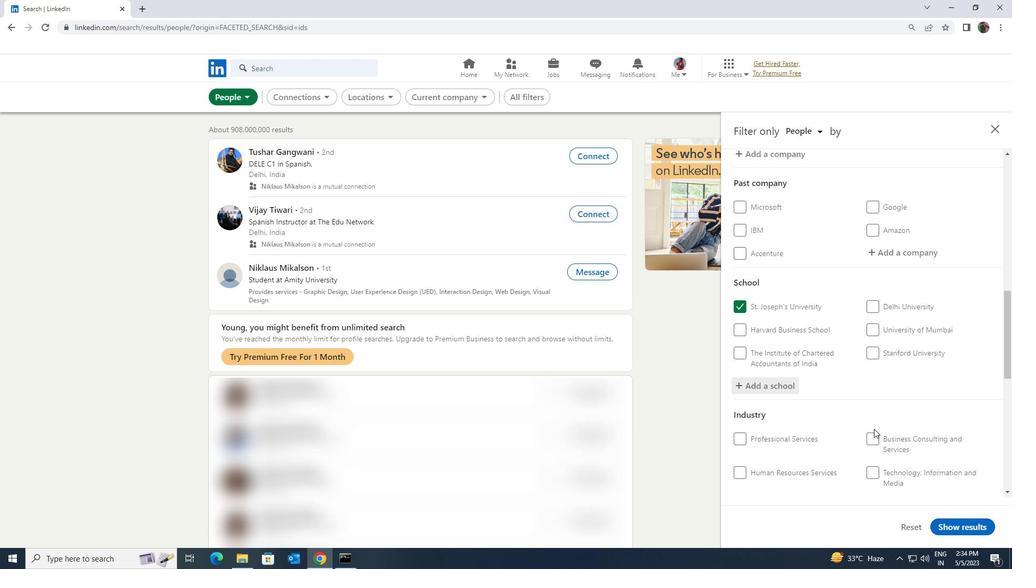 
Action: Mouse moved to (892, 399)
Screenshot: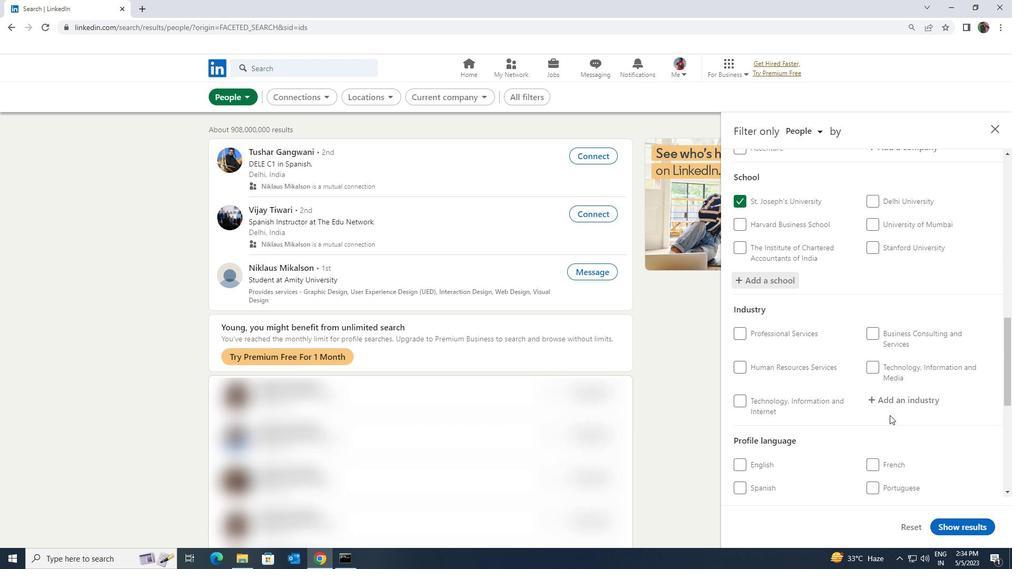 
Action: Mouse pressed left at (892, 399)
Screenshot: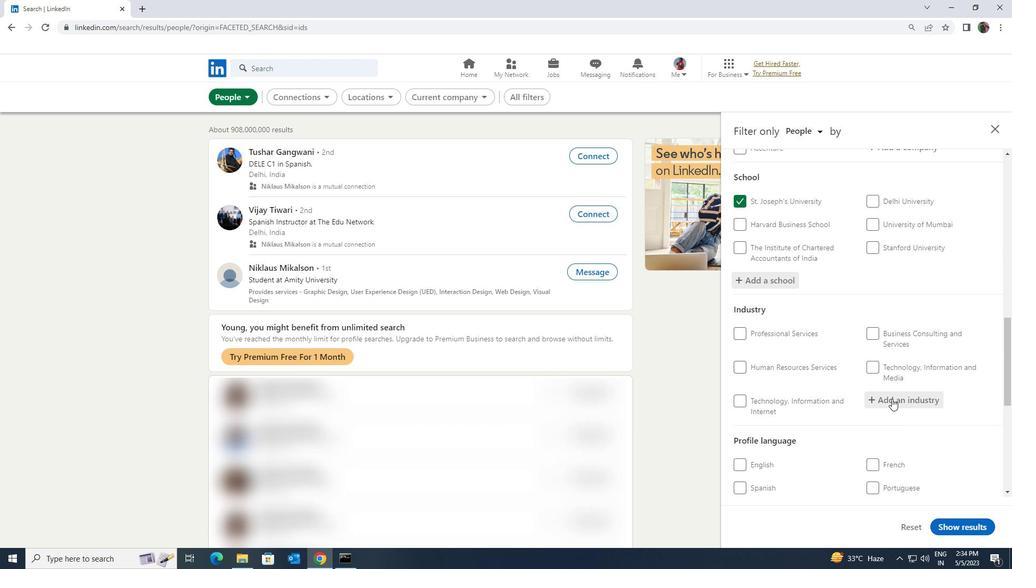 
Action: Key pressed <Key.shift><Key.shift><Key.shift><Key.shift>METAL<Key.space><Key.shift>VAL
Screenshot: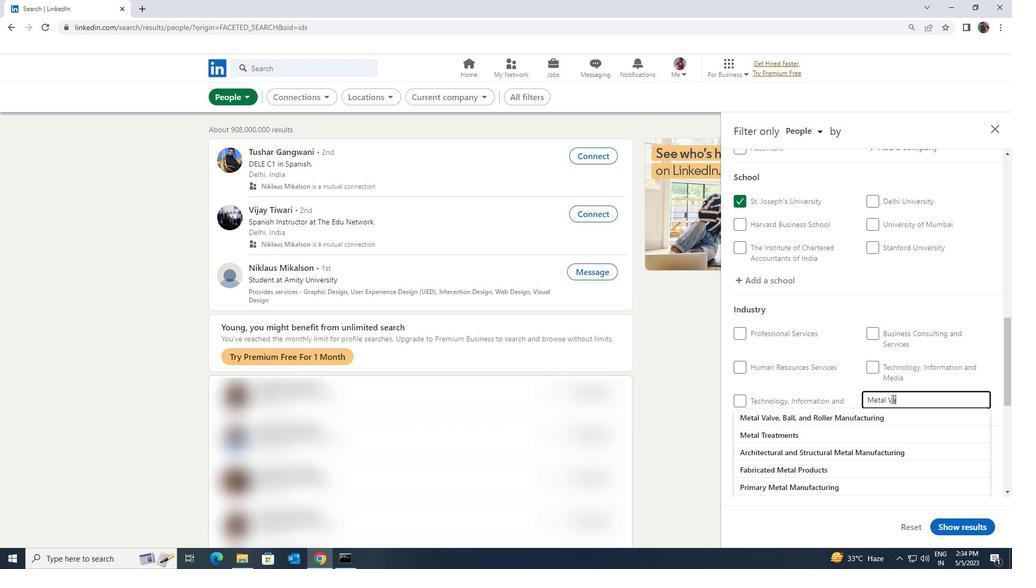 
Action: Mouse moved to (886, 408)
Screenshot: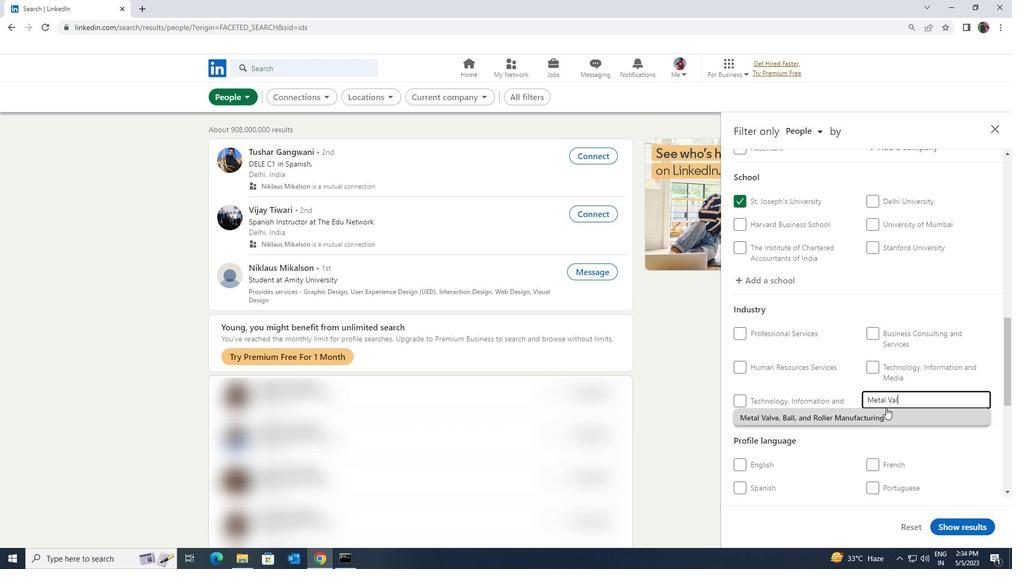 
Action: Mouse pressed left at (886, 408)
Screenshot: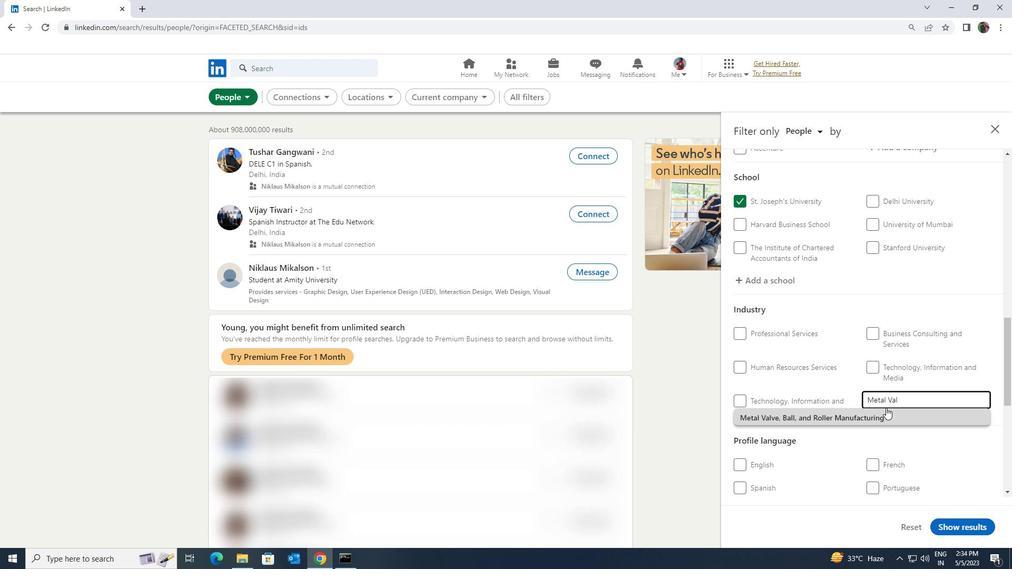 
Action: Mouse moved to (888, 408)
Screenshot: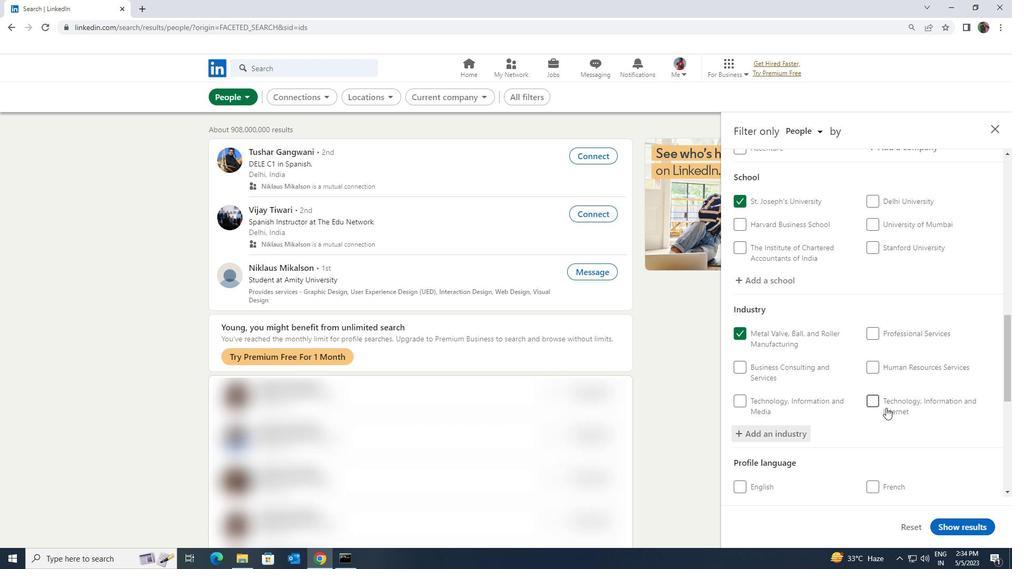 
Action: Mouse scrolled (888, 408) with delta (0, 0)
Screenshot: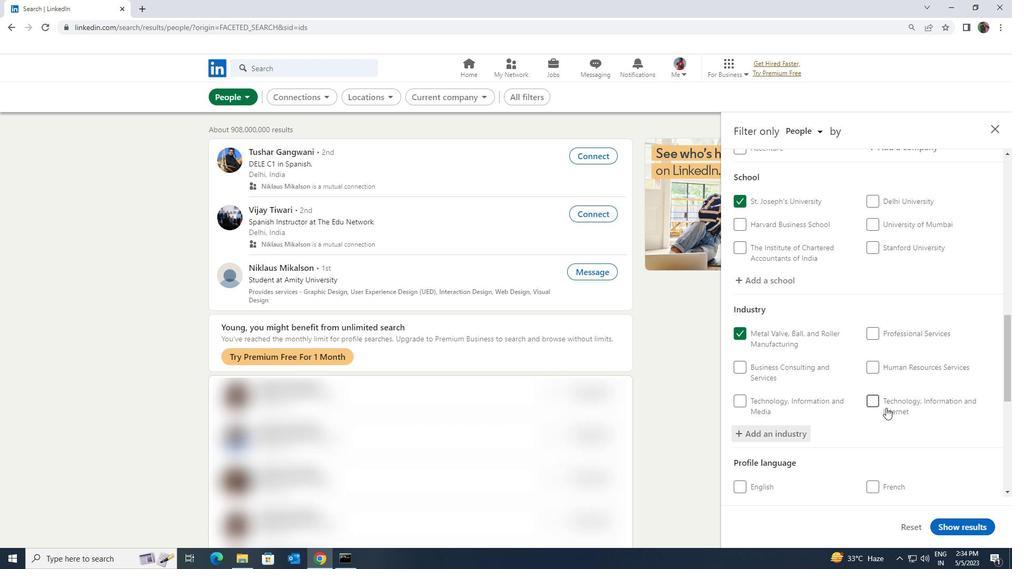 
Action: Mouse scrolled (888, 408) with delta (0, 0)
Screenshot: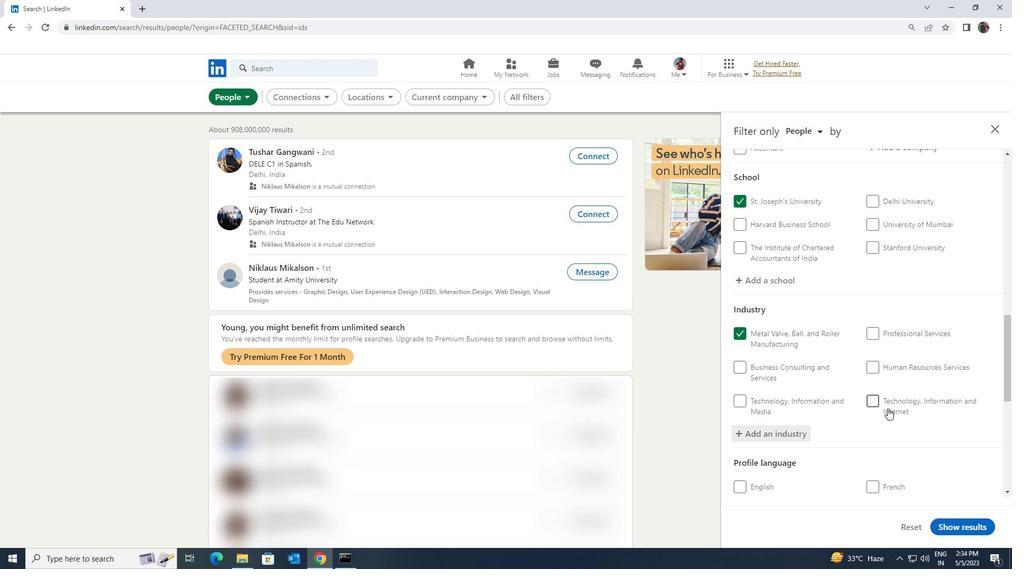 
Action: Mouse scrolled (888, 408) with delta (0, 0)
Screenshot: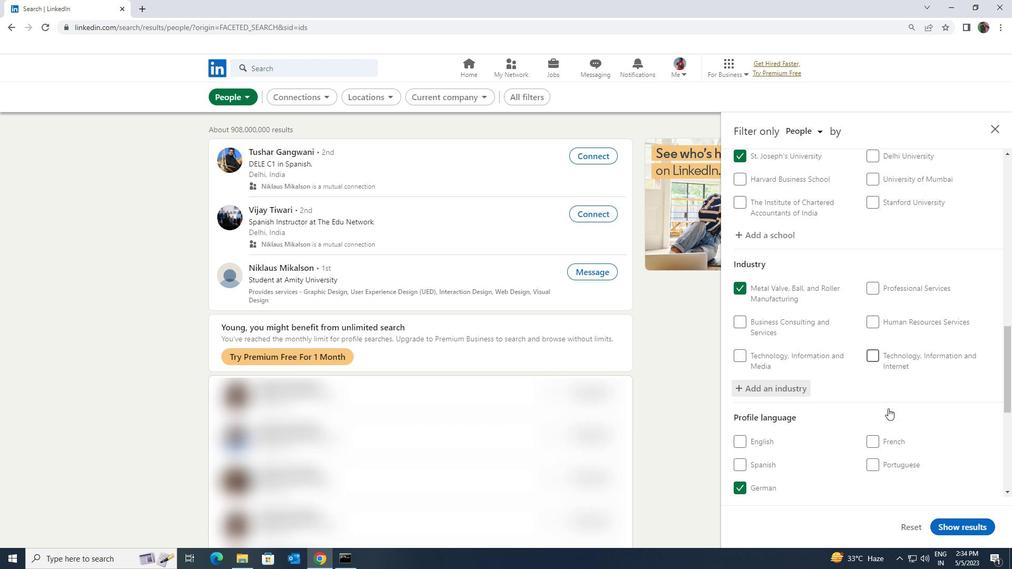 
Action: Mouse scrolled (888, 408) with delta (0, 0)
Screenshot: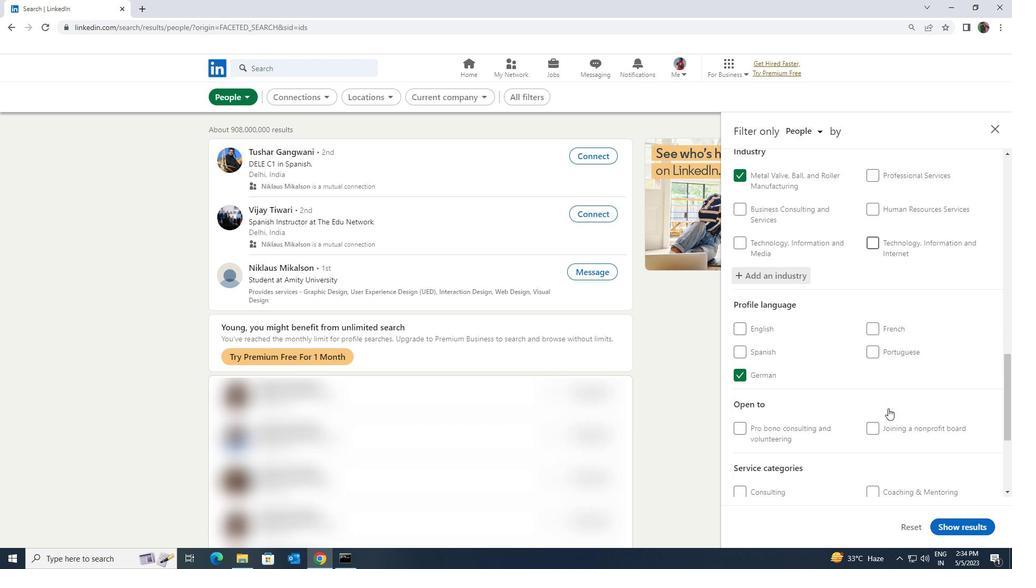 
Action: Mouse scrolled (888, 408) with delta (0, 0)
Screenshot: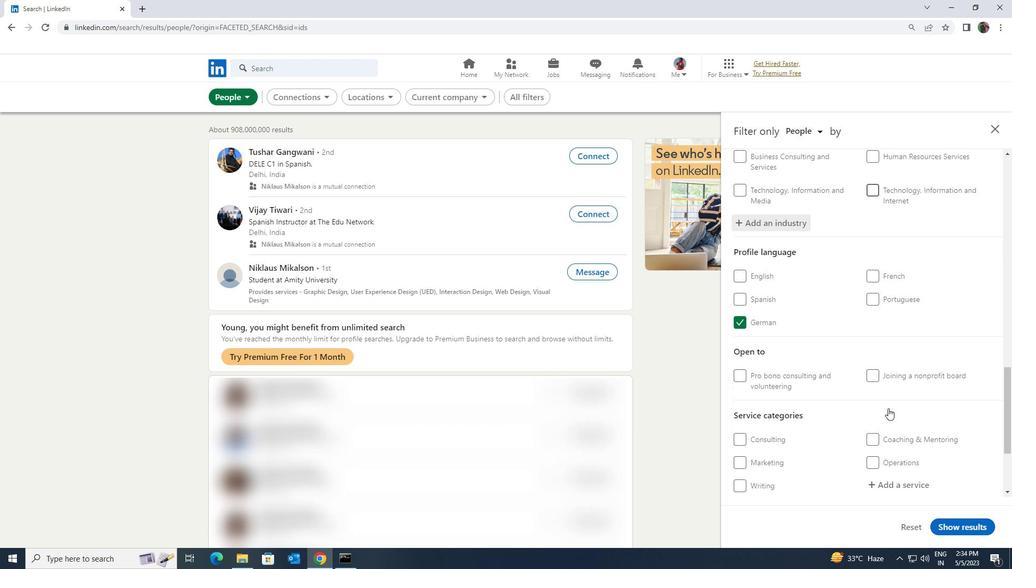 
Action: Mouse scrolled (888, 408) with delta (0, 0)
Screenshot: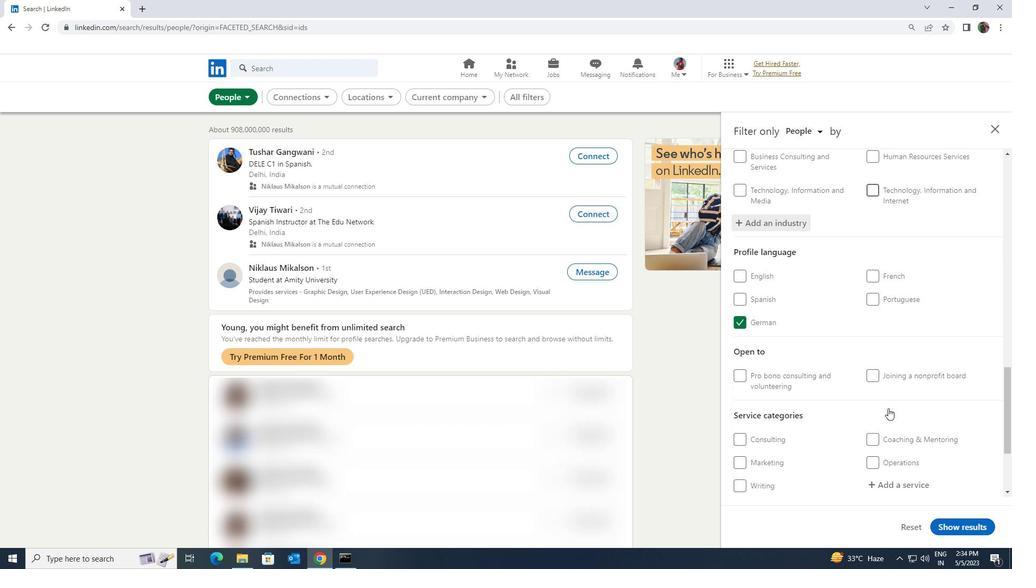 
Action: Mouse moved to (889, 385)
Screenshot: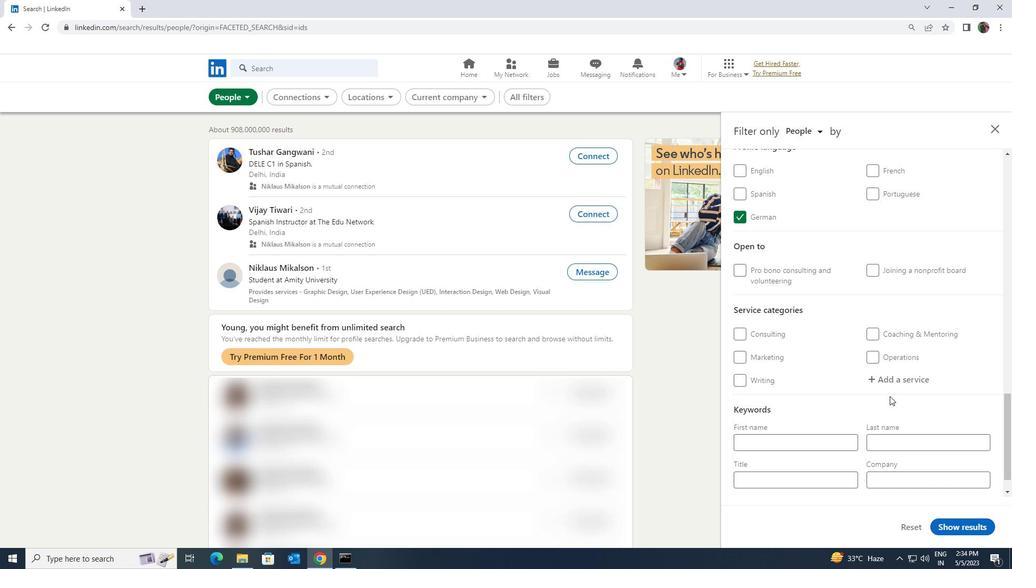 
Action: Mouse pressed left at (889, 385)
Screenshot: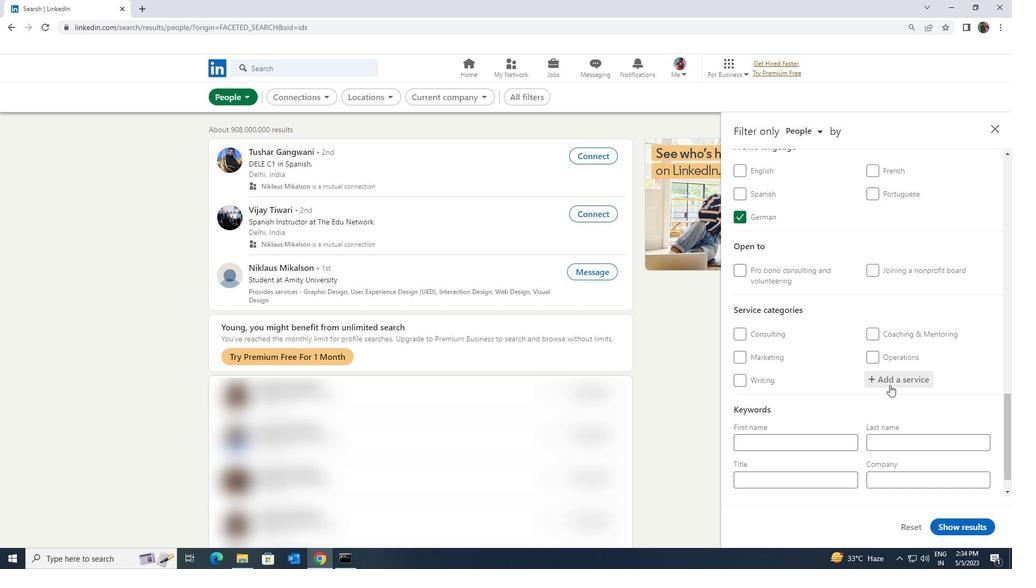 
Action: Mouse moved to (889, 384)
Screenshot: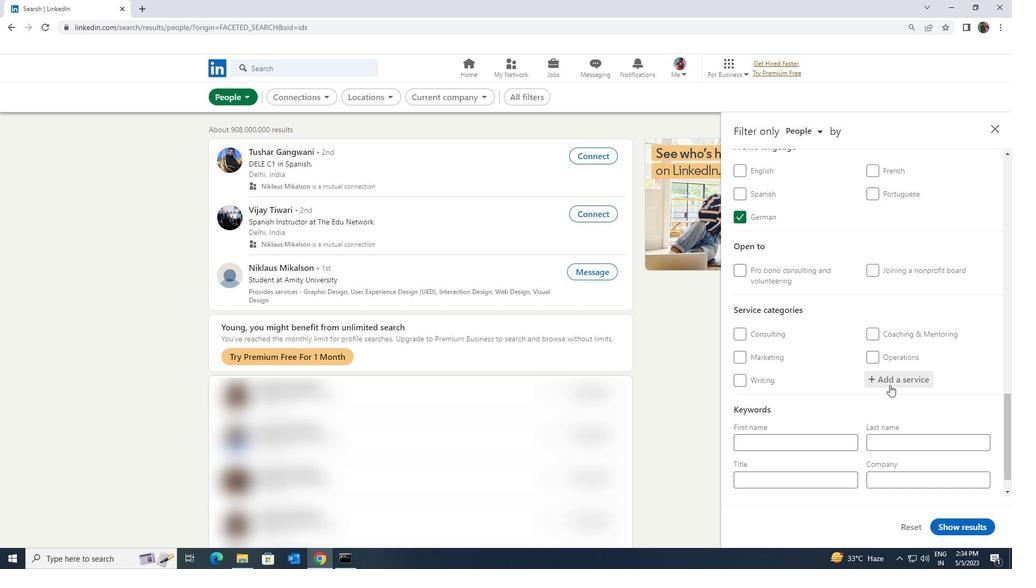 
Action: Key pressed <Key.shift>PROJECT<Key.space>MANA
Screenshot: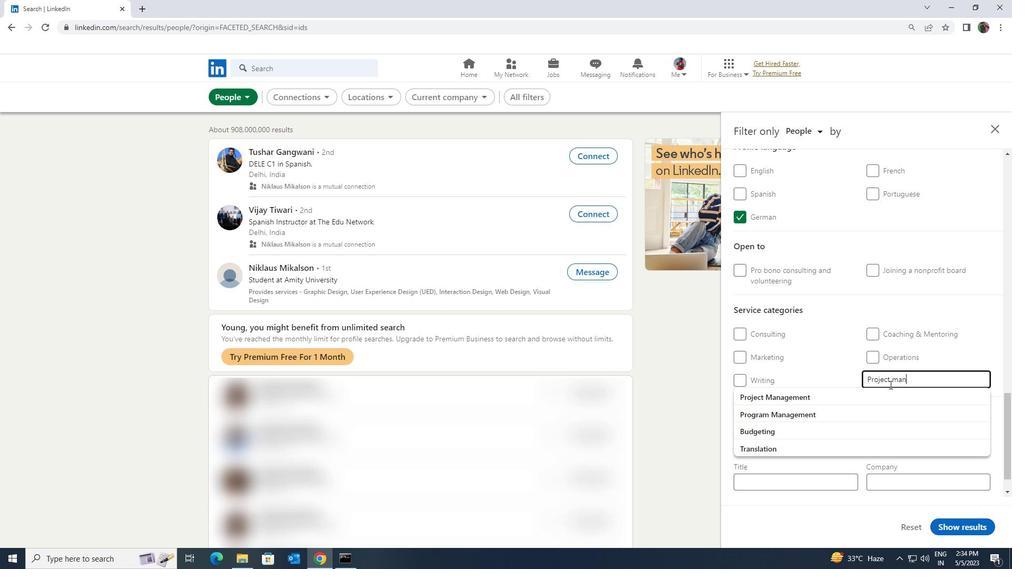 
Action: Mouse moved to (886, 390)
Screenshot: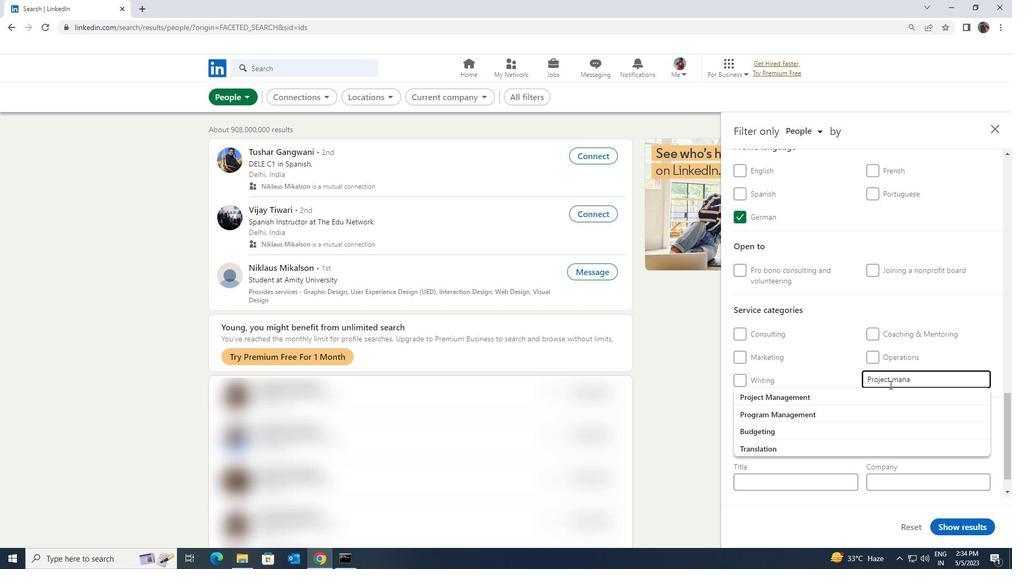 
Action: Mouse pressed left at (886, 390)
Screenshot: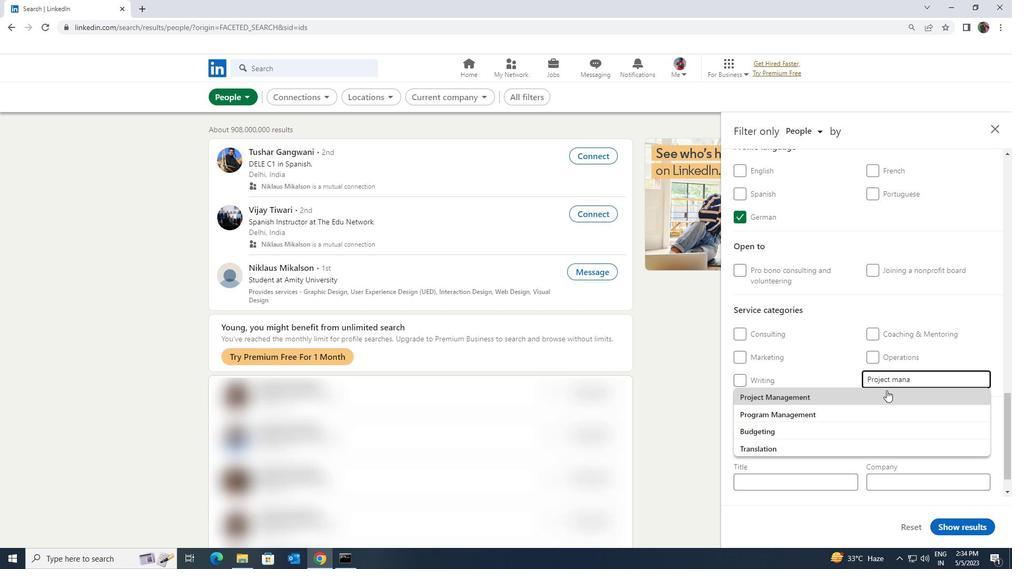 
Action: Mouse scrolled (886, 390) with delta (0, 0)
Screenshot: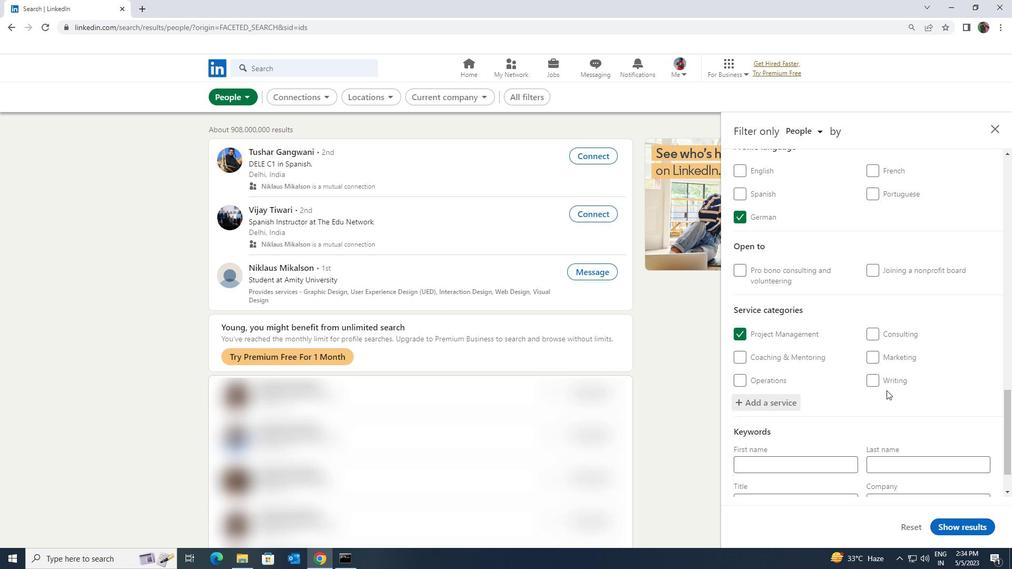 
Action: Mouse scrolled (886, 390) with delta (0, 0)
Screenshot: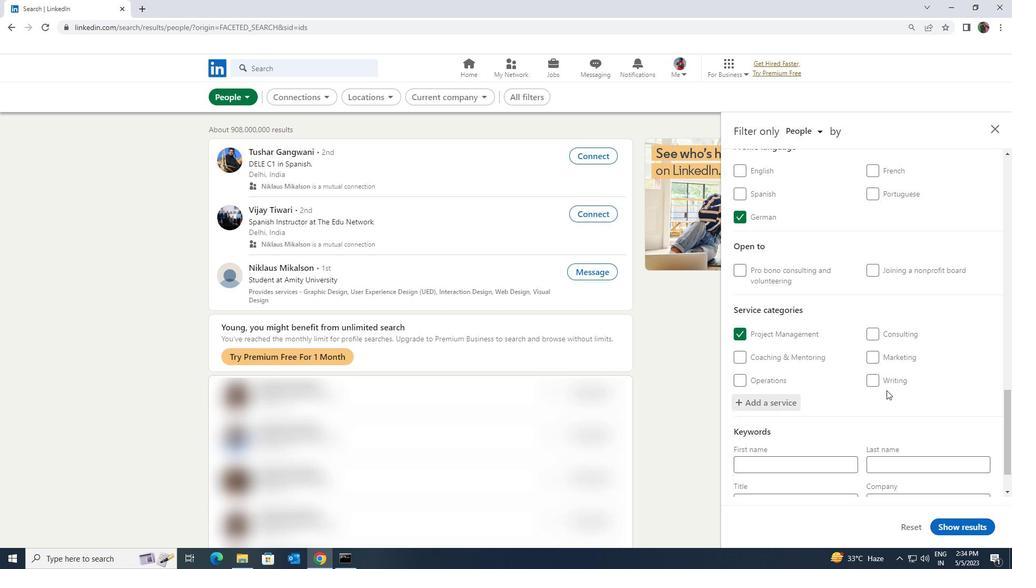 
Action: Mouse scrolled (886, 390) with delta (0, 0)
Screenshot: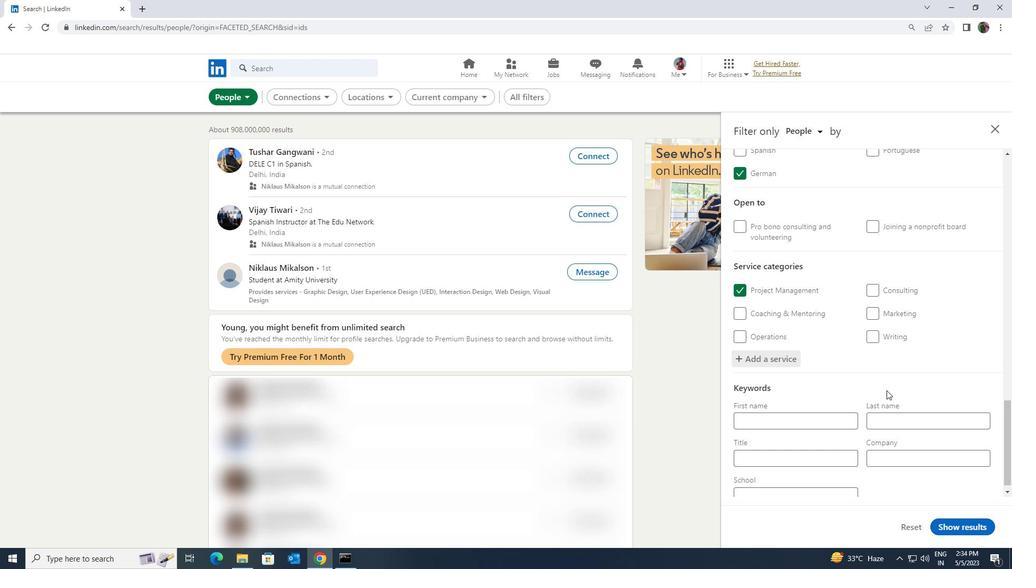 
Action: Mouse moved to (839, 449)
Screenshot: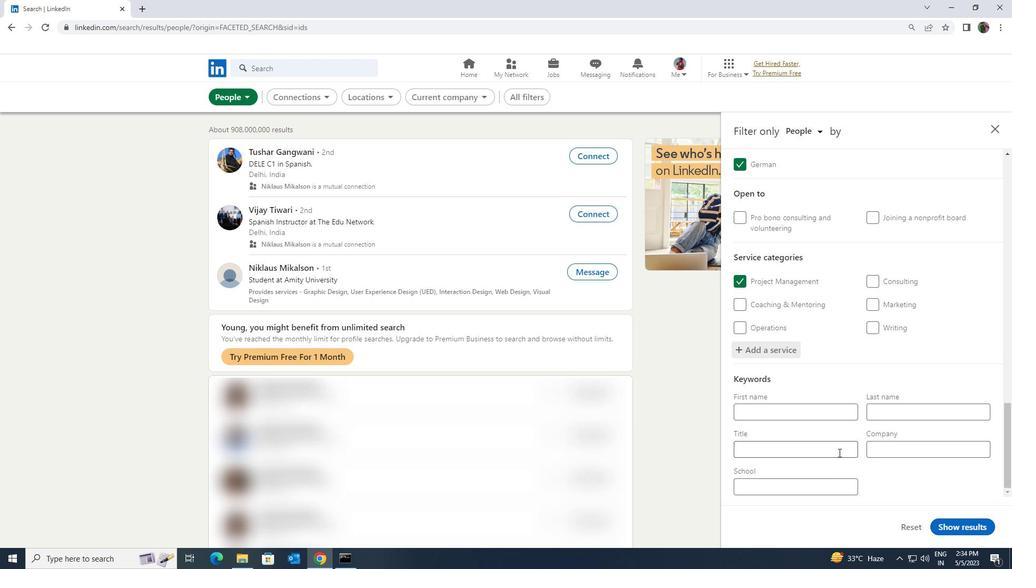 
Action: Mouse pressed left at (839, 449)
Screenshot: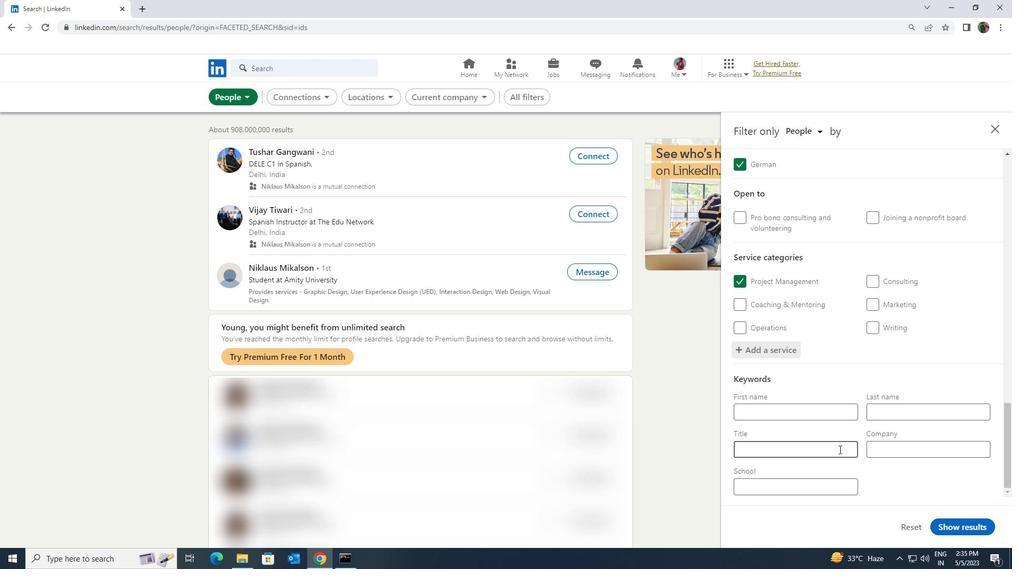 
Action: Key pressed <Key.shift><Key.shift><Key.shift><Key.shift><Key.shift><Key.shift><Key.shift>PERSONAL<Key.space><Key.shift>TRAINER
Screenshot: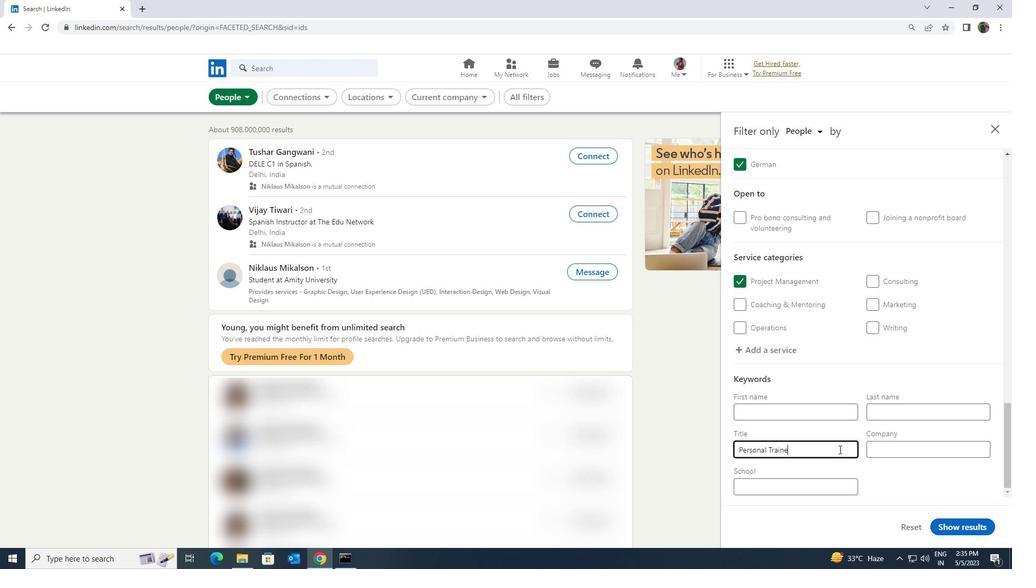 
Action: Mouse moved to (947, 519)
Screenshot: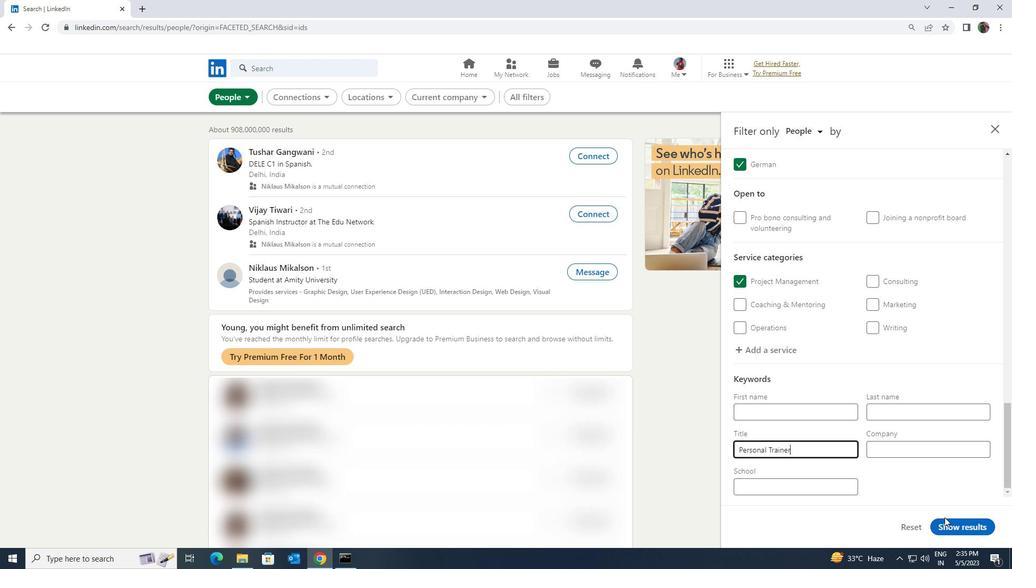 
Action: Mouse pressed left at (947, 519)
Screenshot: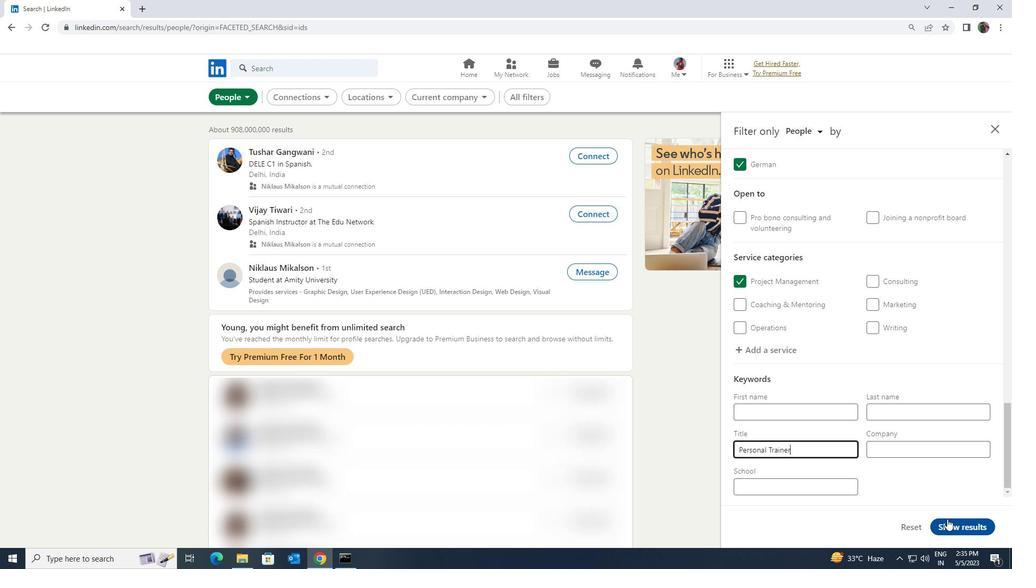 
